 Task: Check the percentage active listings of common area in the last 5 years.
Action: Mouse moved to (931, 221)
Screenshot: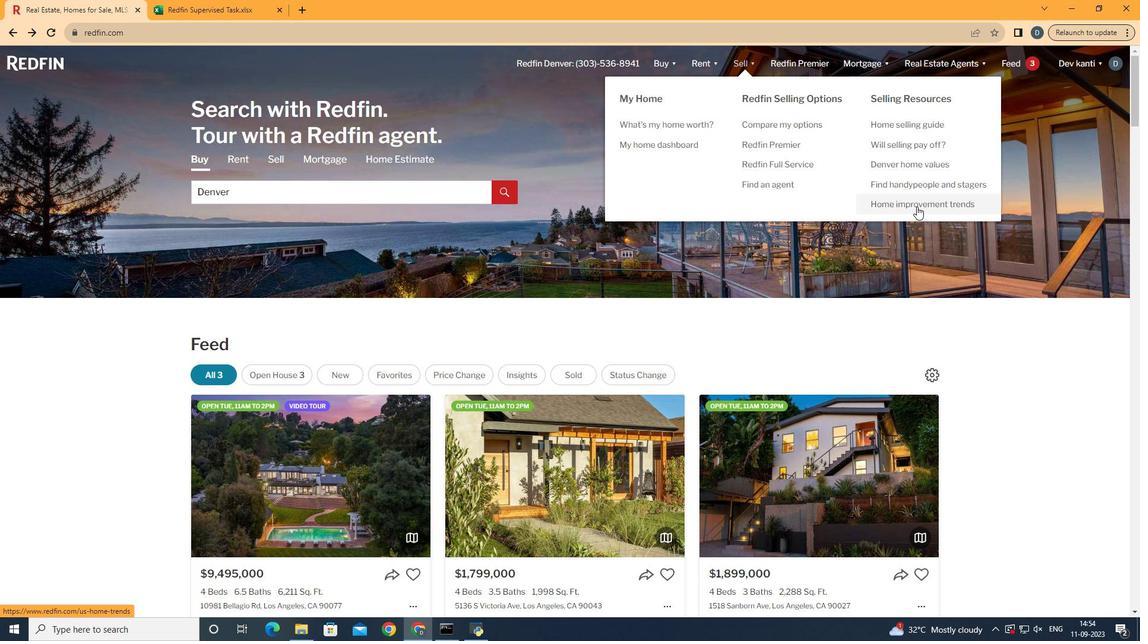 
Action: Mouse pressed left at (931, 221)
Screenshot: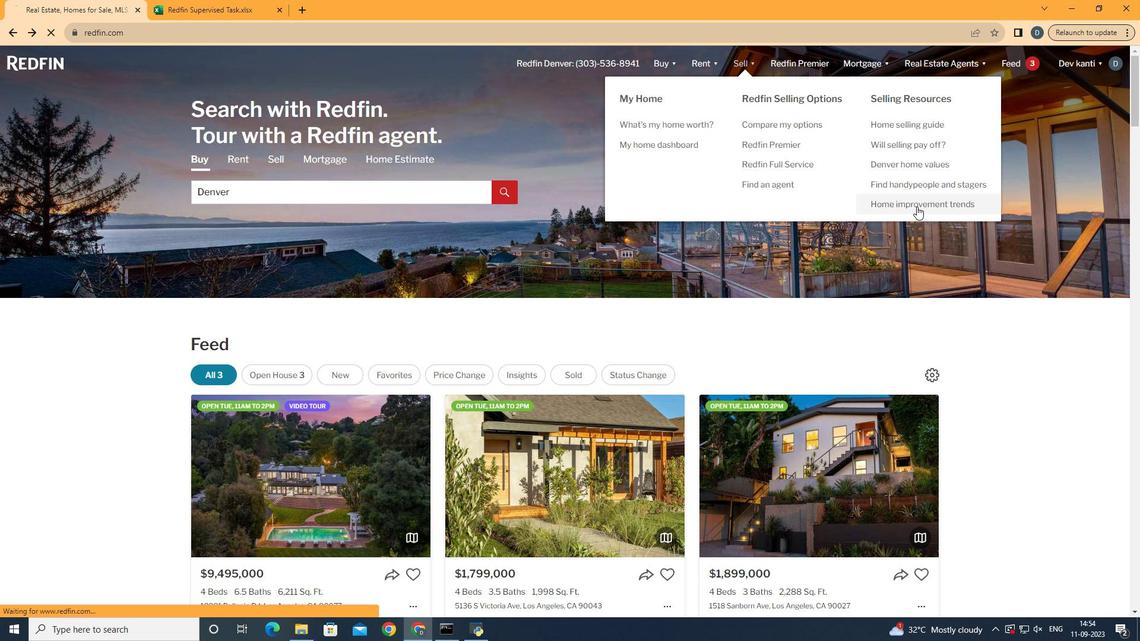 
Action: Mouse moved to (320, 247)
Screenshot: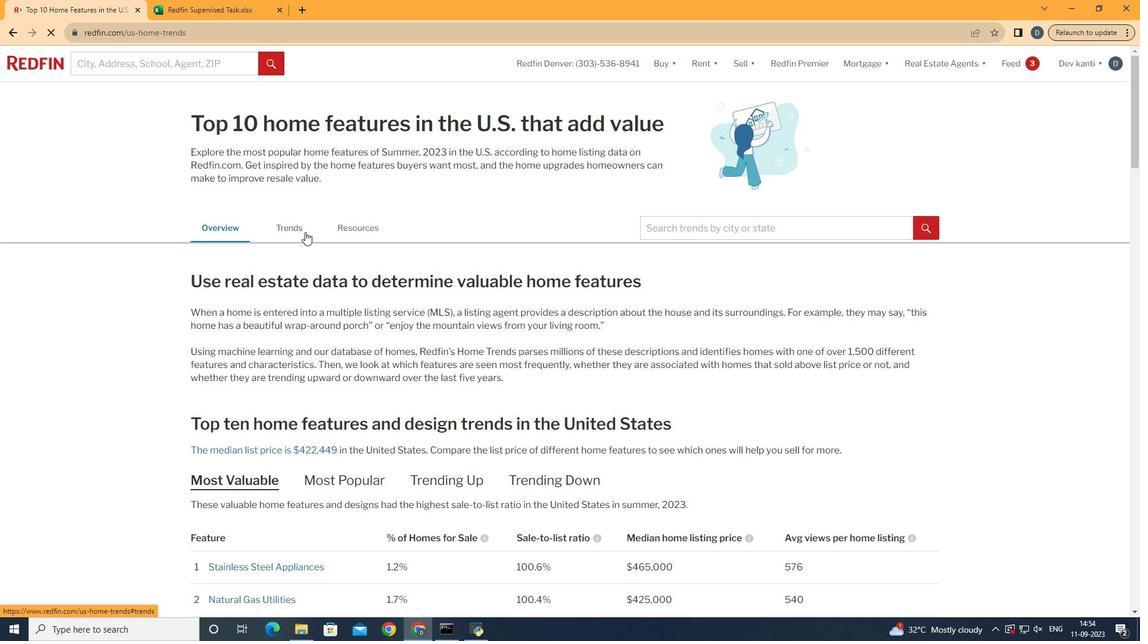 
Action: Mouse pressed left at (320, 247)
Screenshot: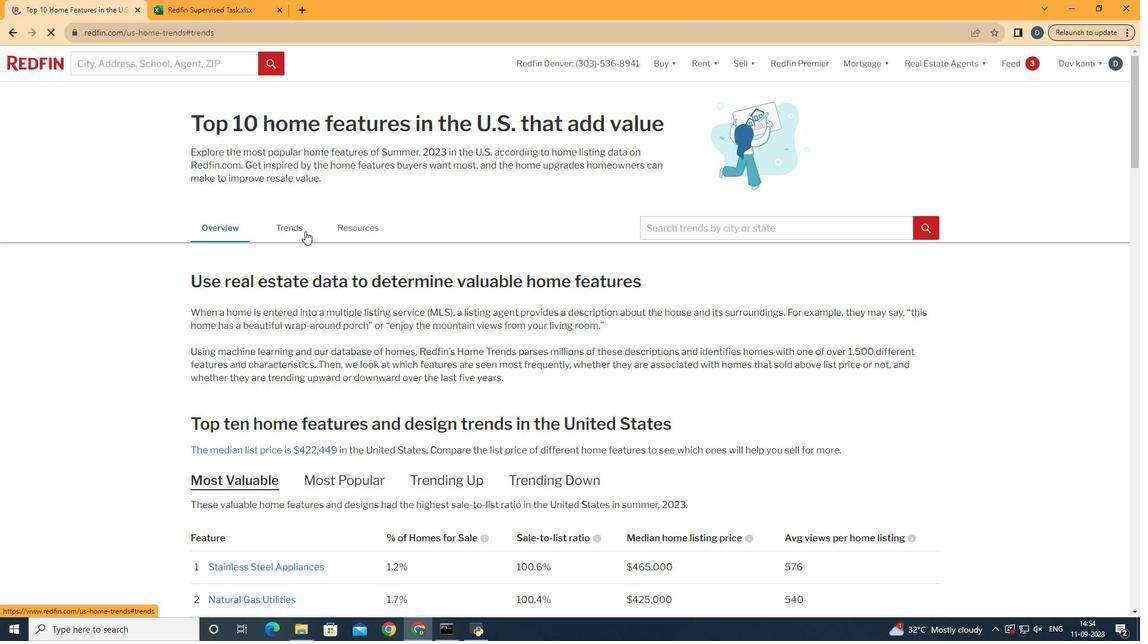 
Action: Mouse moved to (587, 294)
Screenshot: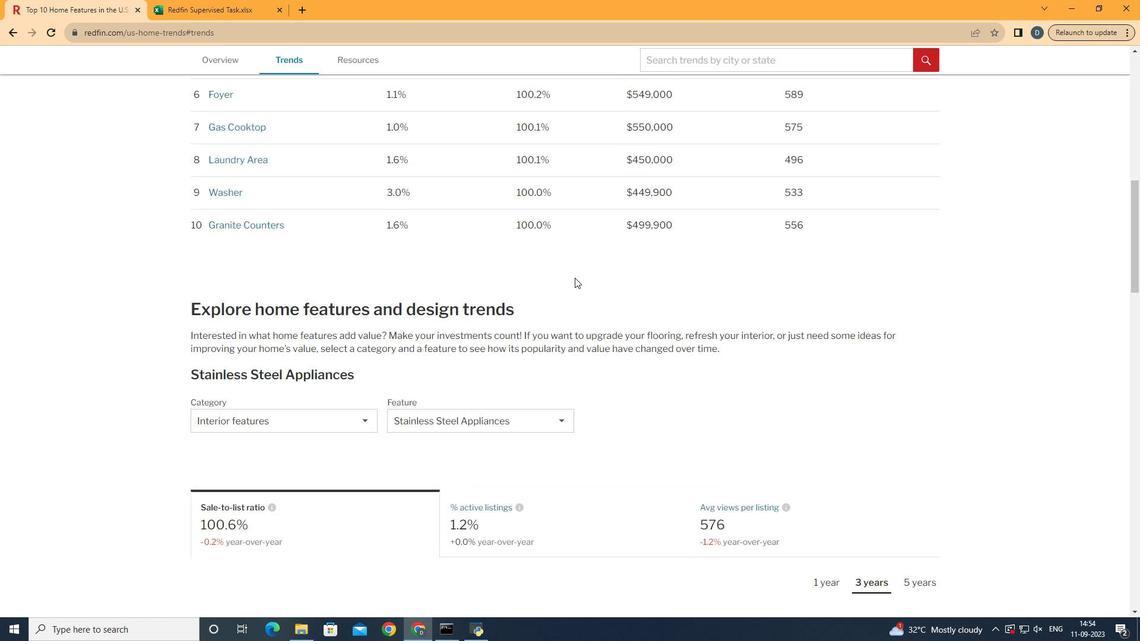 
Action: Mouse scrolled (587, 293) with delta (0, 0)
Screenshot: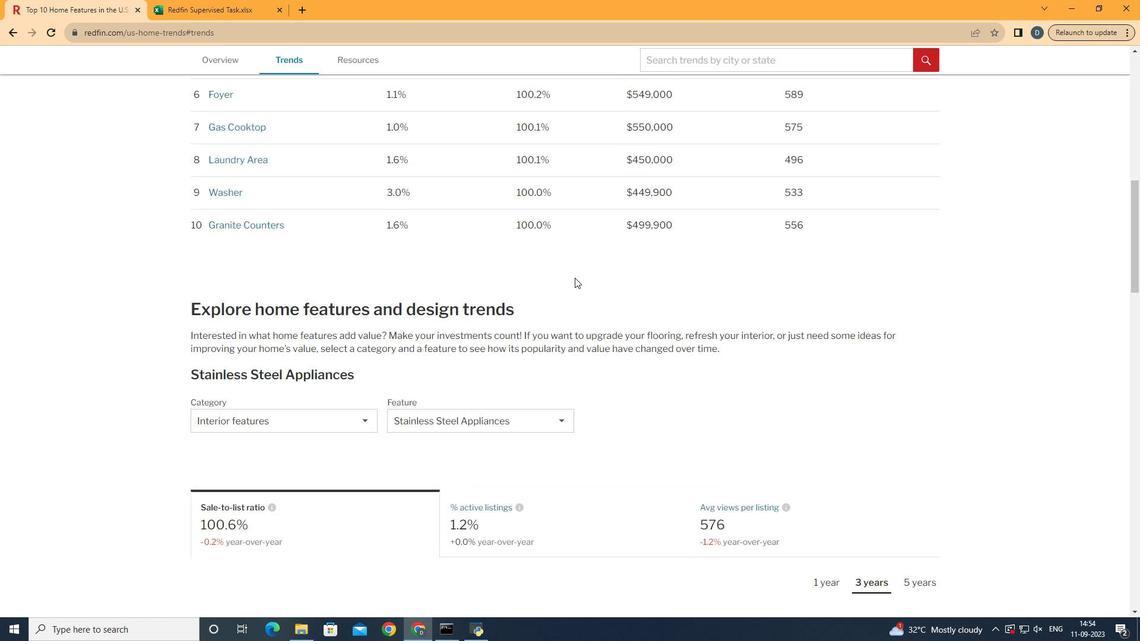 
Action: Mouse moved to (587, 293)
Screenshot: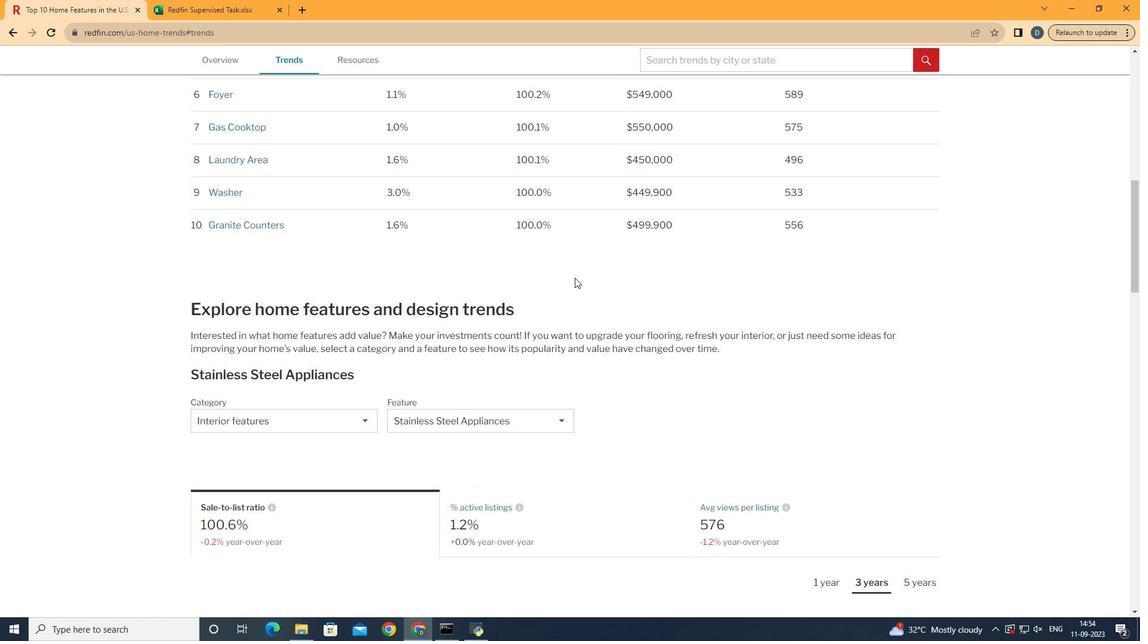 
Action: Mouse scrolled (587, 293) with delta (0, 0)
Screenshot: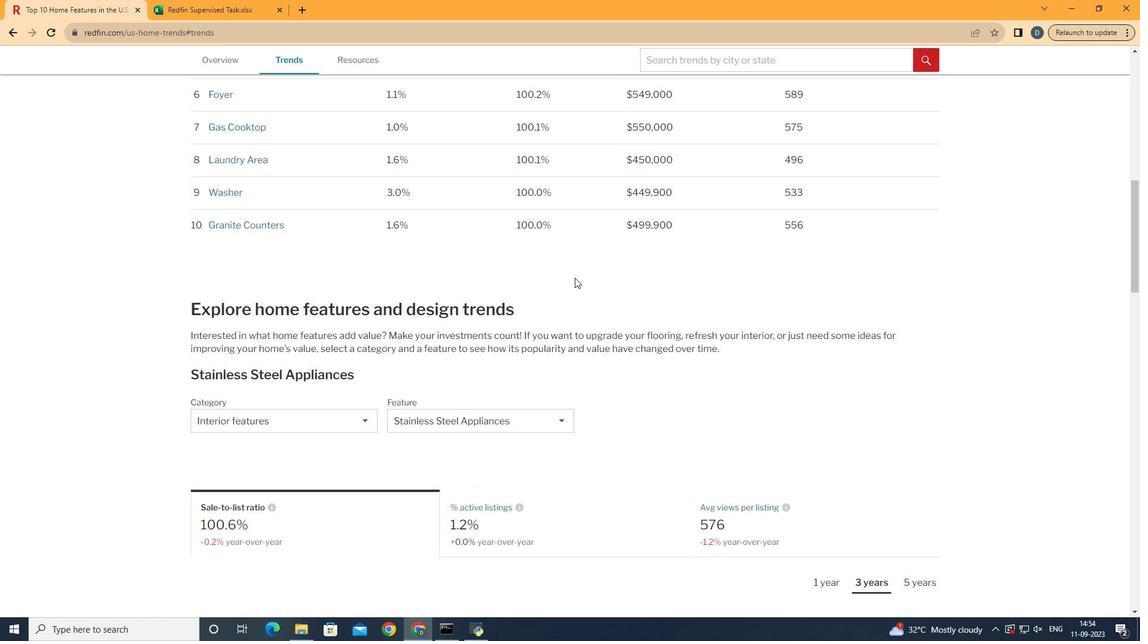 
Action: Mouse moved to (589, 293)
Screenshot: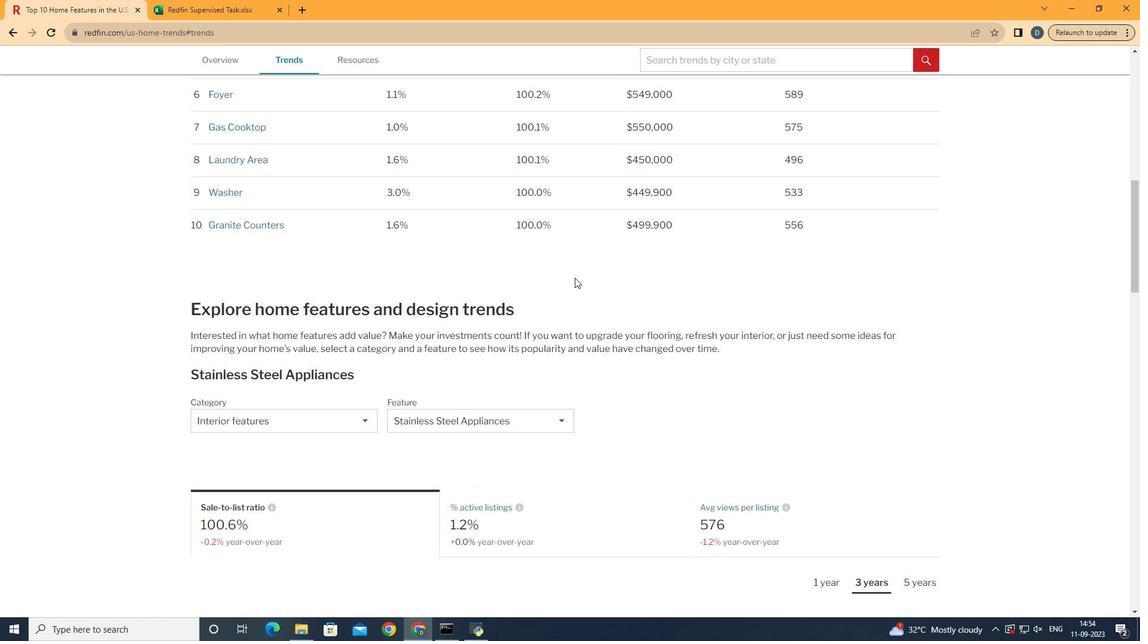 
Action: Mouse scrolled (589, 292) with delta (0, 0)
Screenshot: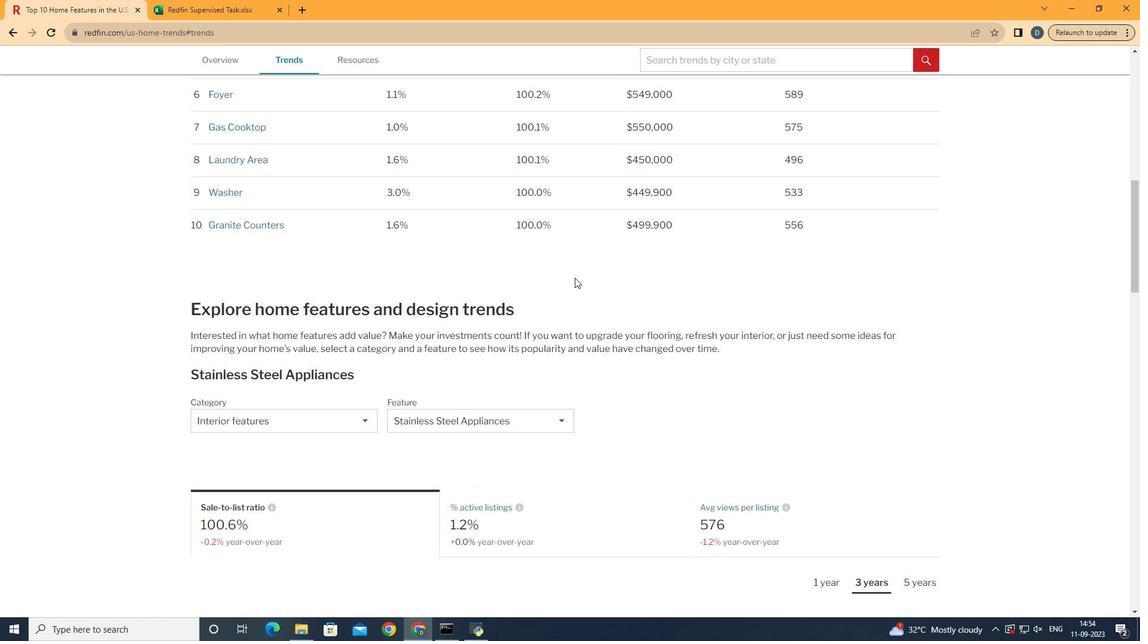
Action: Mouse scrolled (589, 292) with delta (0, 0)
Screenshot: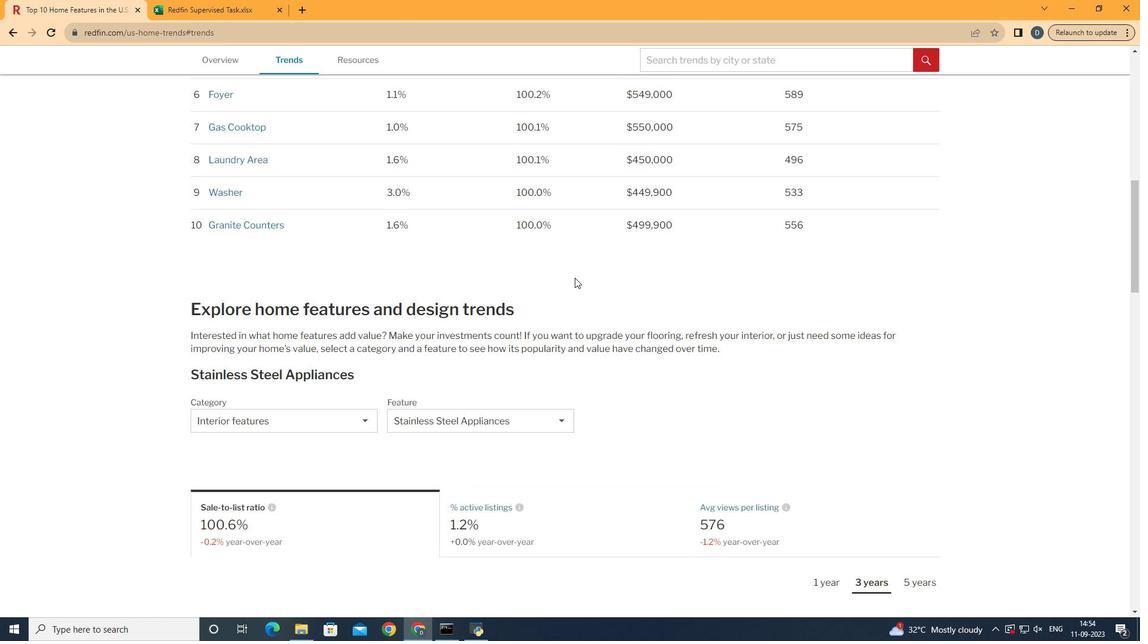 
Action: Mouse moved to (589, 293)
Screenshot: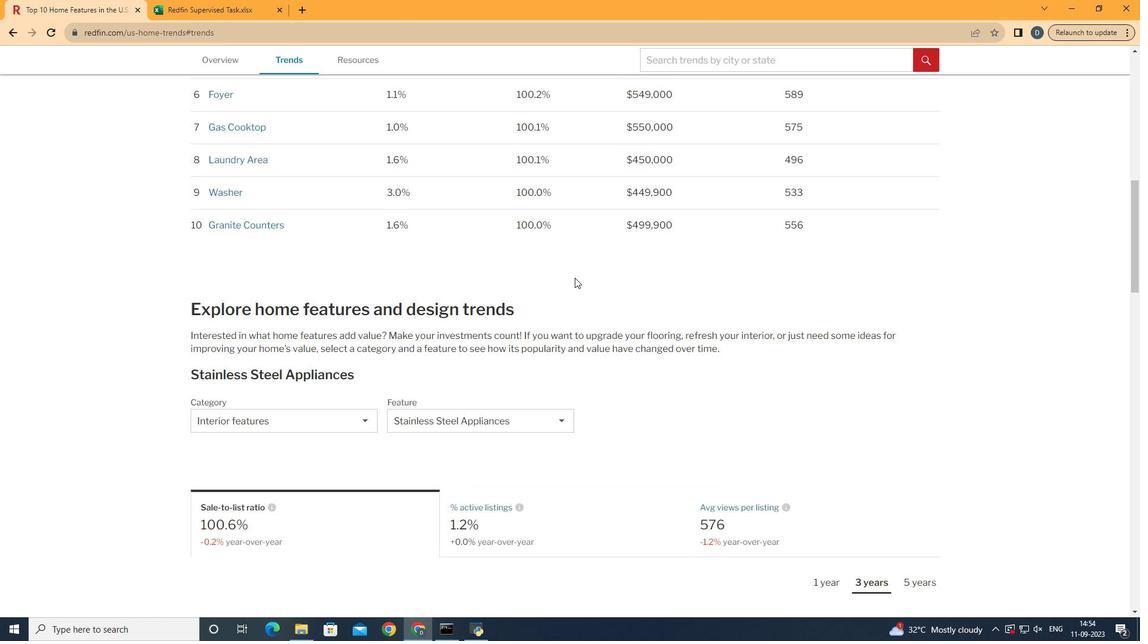 
Action: Mouse scrolled (589, 292) with delta (0, 0)
Screenshot: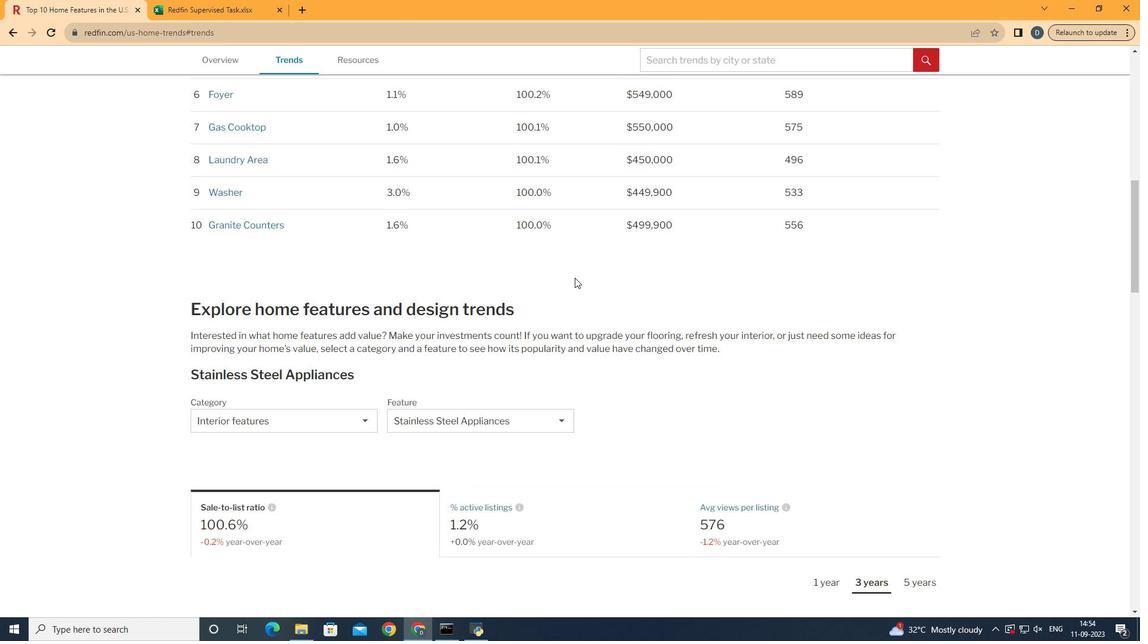 
Action: Mouse moved to (589, 292)
Screenshot: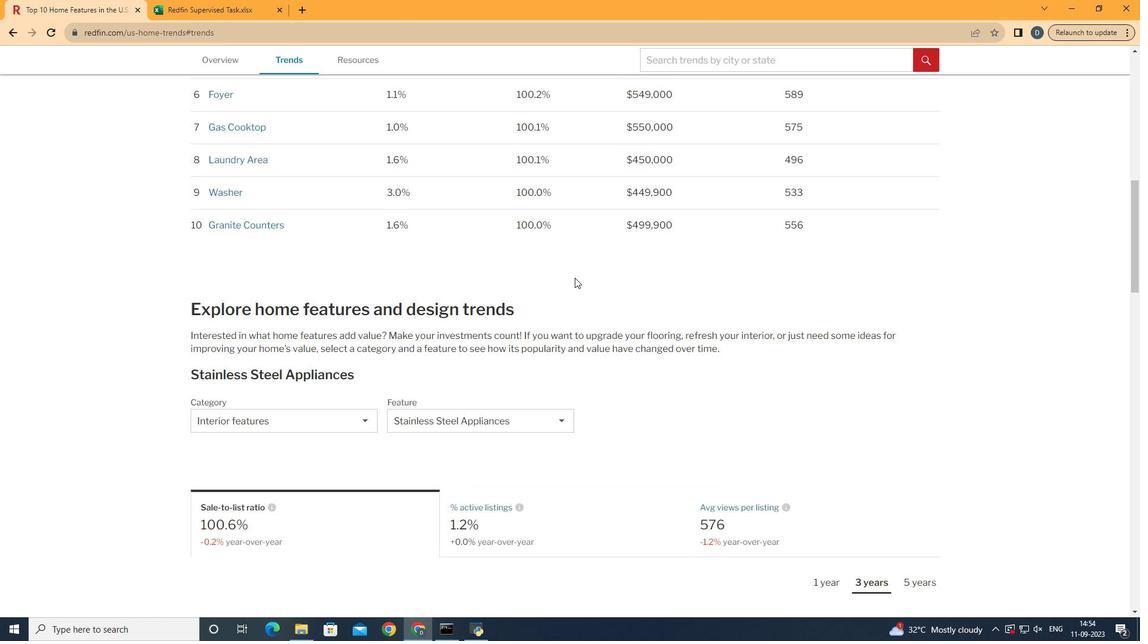 
Action: Mouse scrolled (589, 292) with delta (0, 0)
Screenshot: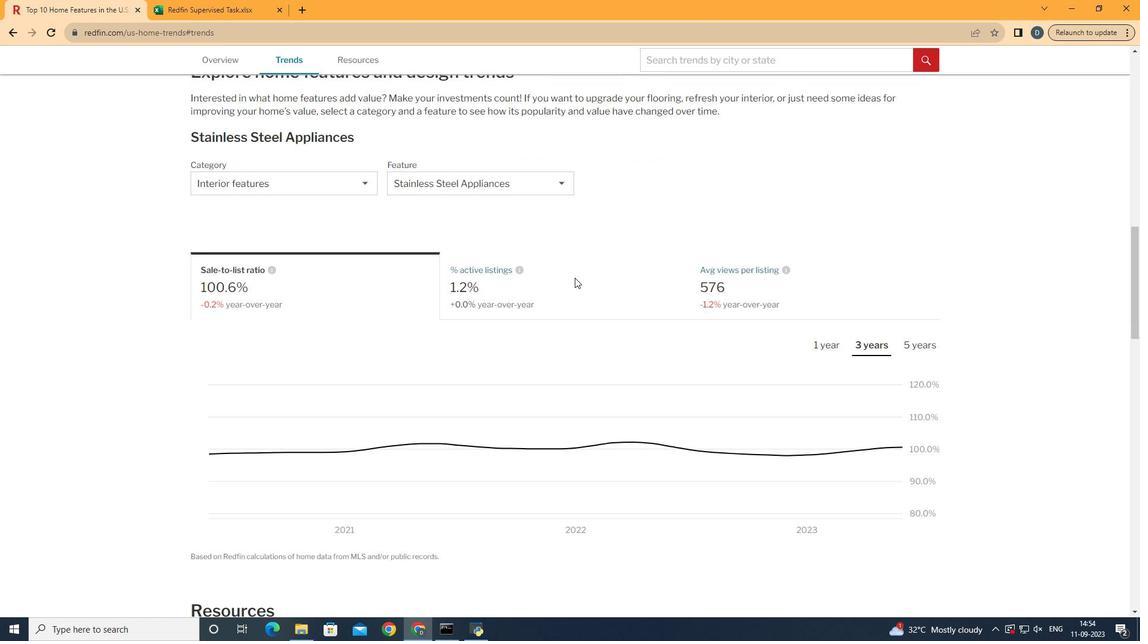 
Action: Mouse scrolled (589, 292) with delta (0, 0)
Screenshot: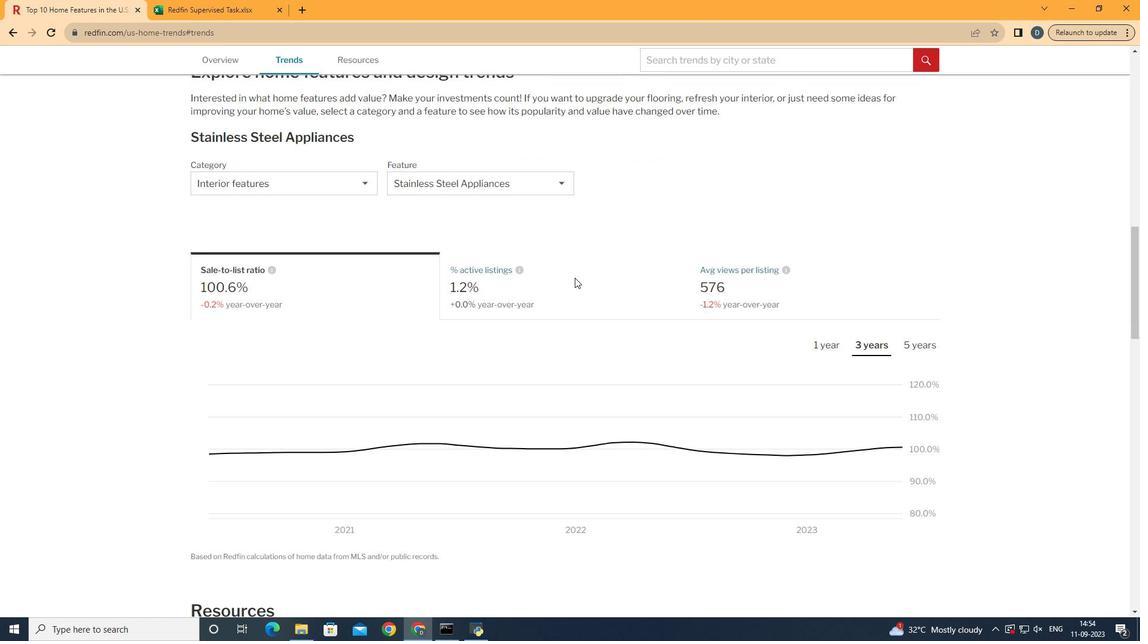 
Action: Mouse scrolled (589, 292) with delta (0, 0)
Screenshot: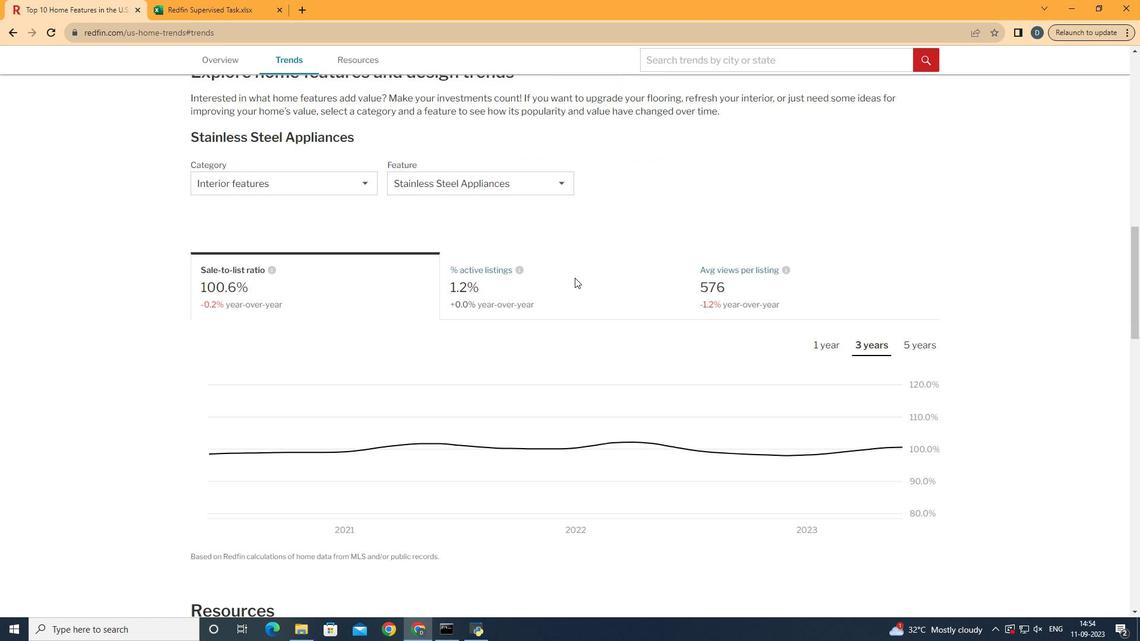 
Action: Mouse scrolled (589, 292) with delta (0, 0)
Screenshot: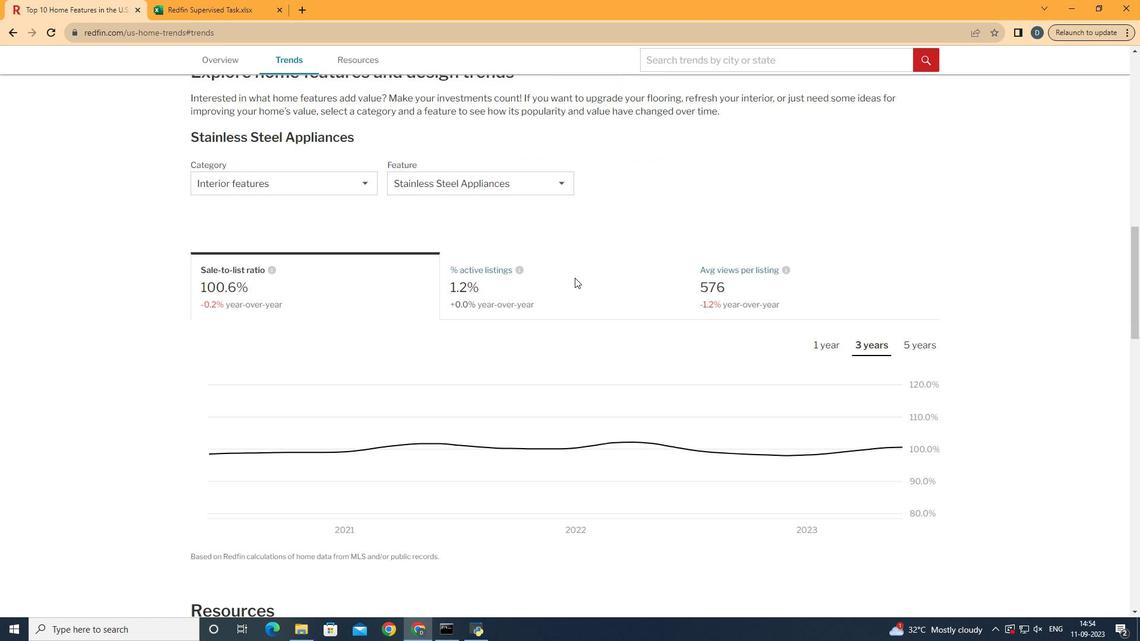 
Action: Mouse moved to (345, 200)
Screenshot: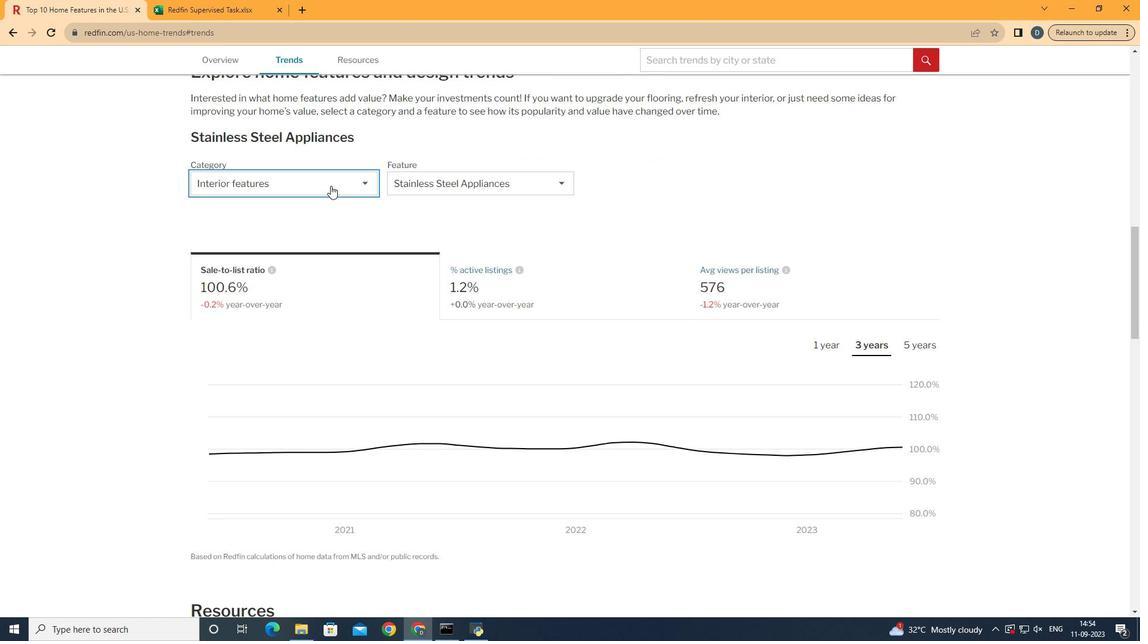 
Action: Mouse pressed left at (345, 200)
Screenshot: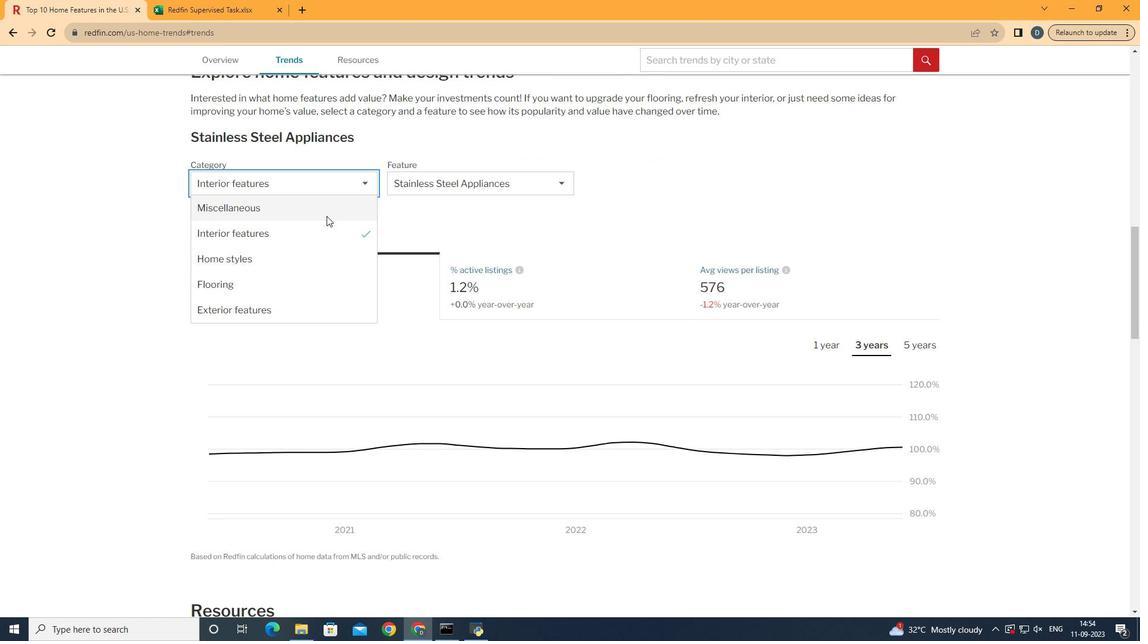 
Action: Mouse moved to (356, 252)
Screenshot: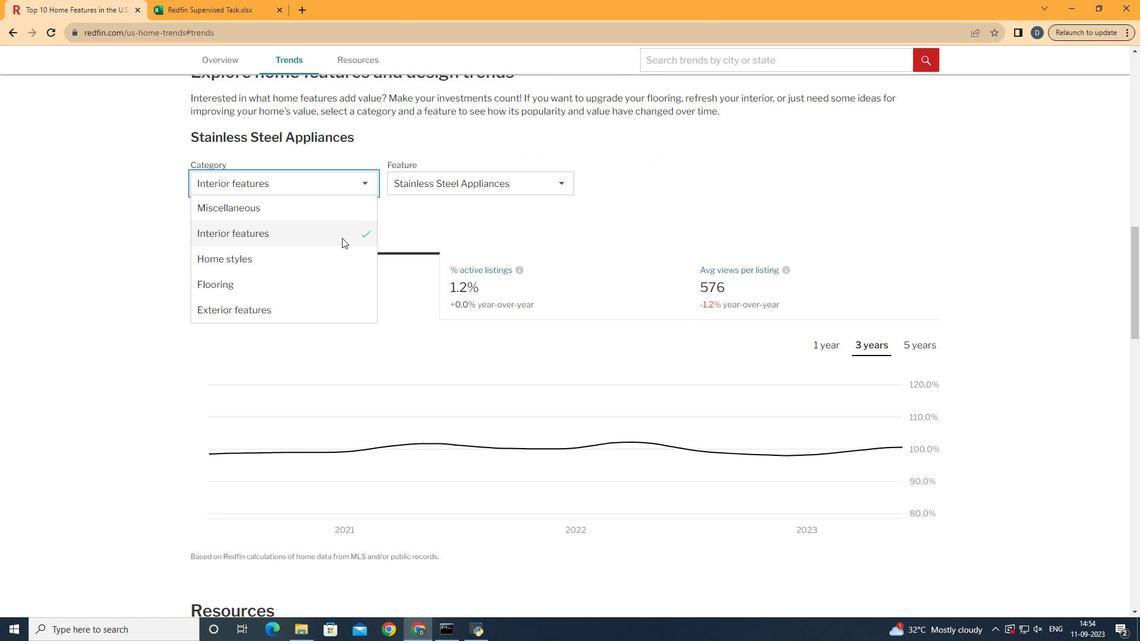 
Action: Mouse pressed left at (356, 252)
Screenshot: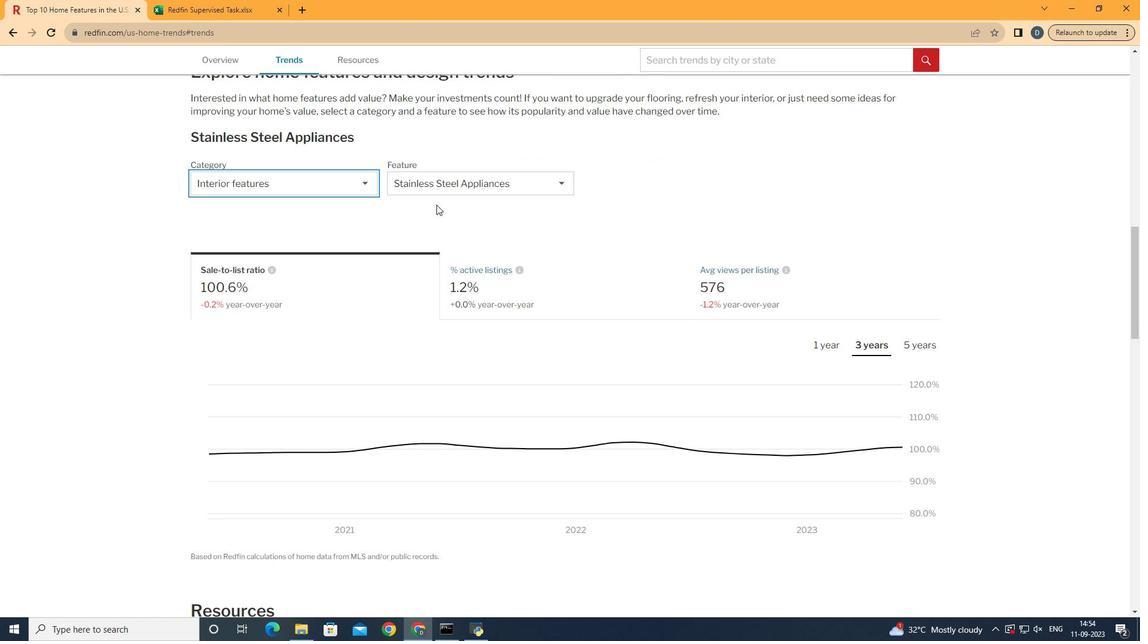 
Action: Mouse moved to (499, 196)
Screenshot: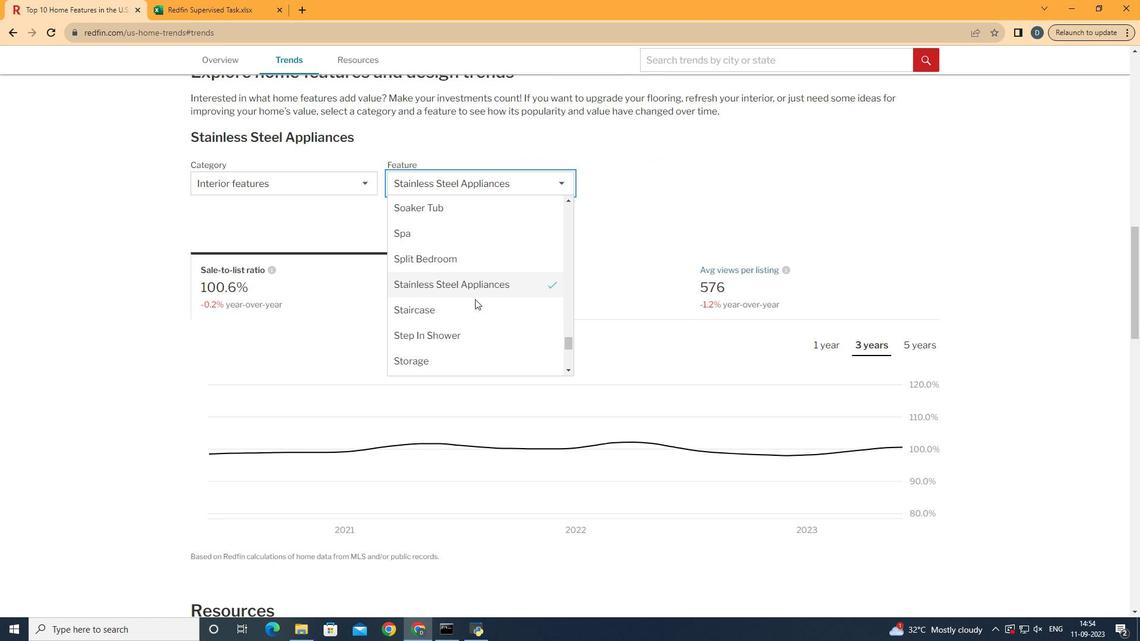 
Action: Mouse pressed left at (499, 196)
Screenshot: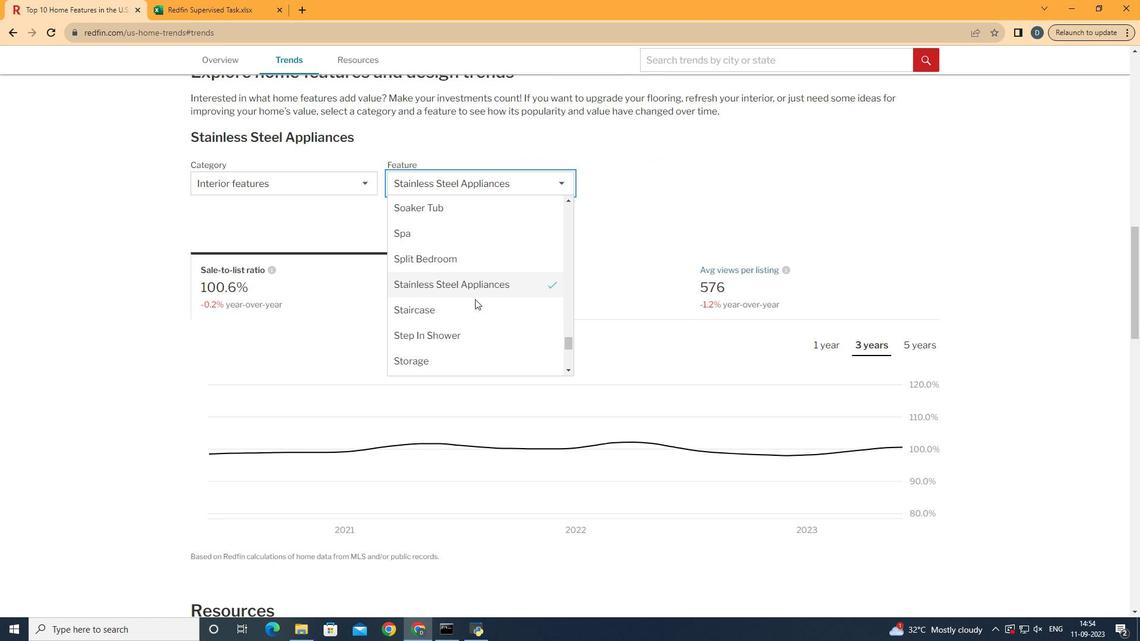 
Action: Mouse moved to (494, 313)
Screenshot: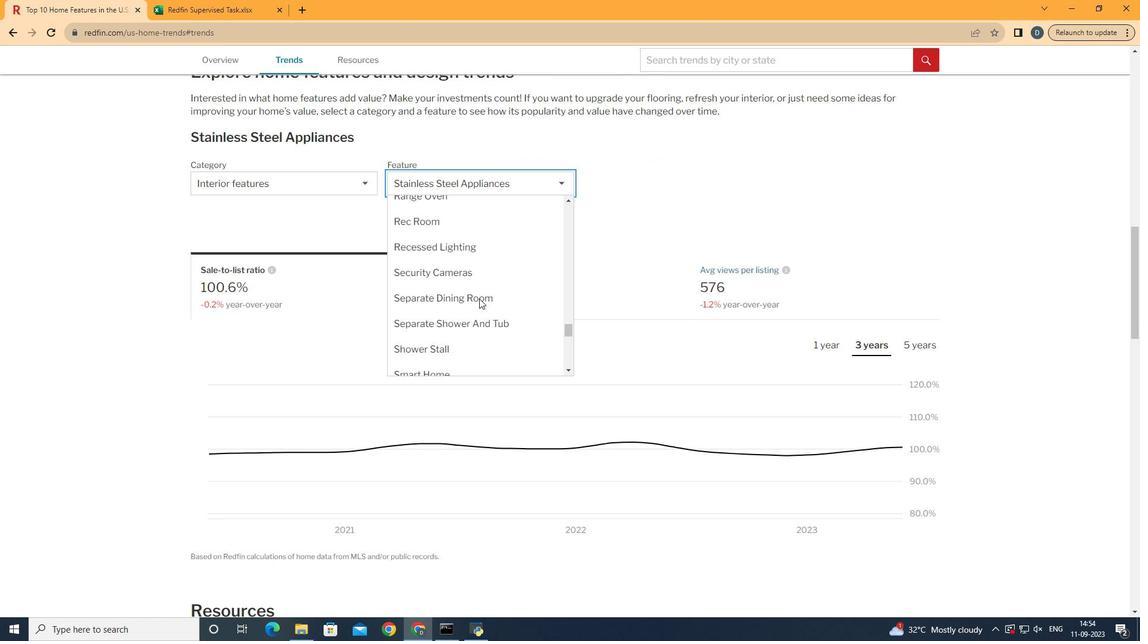
Action: Mouse scrolled (494, 314) with delta (0, 0)
Screenshot: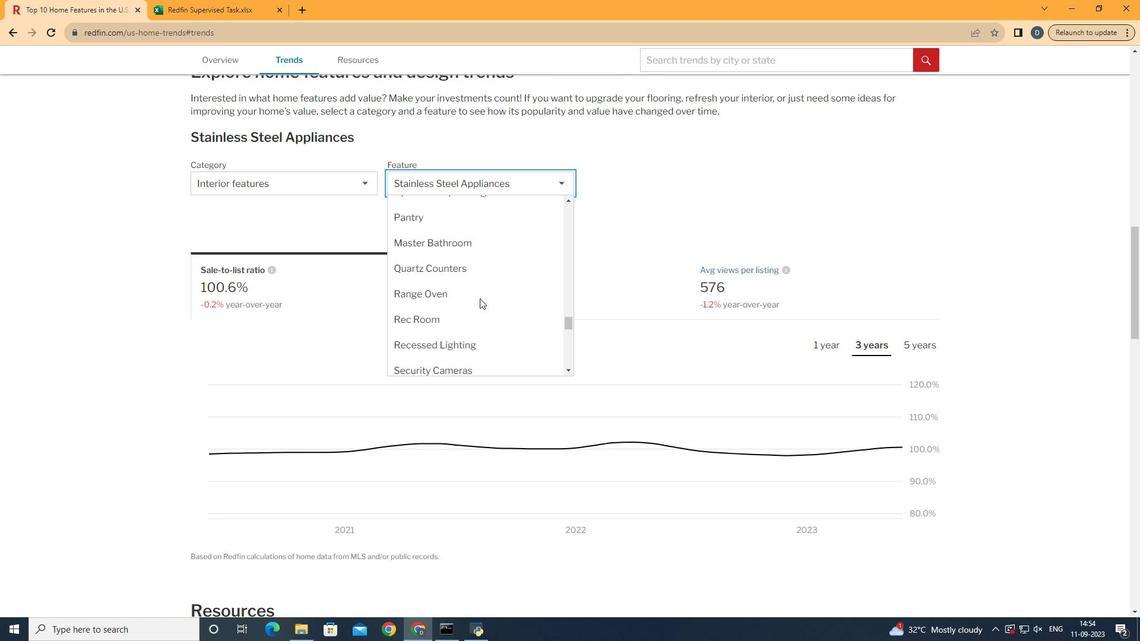 
Action: Mouse scrolled (494, 314) with delta (0, 0)
Screenshot: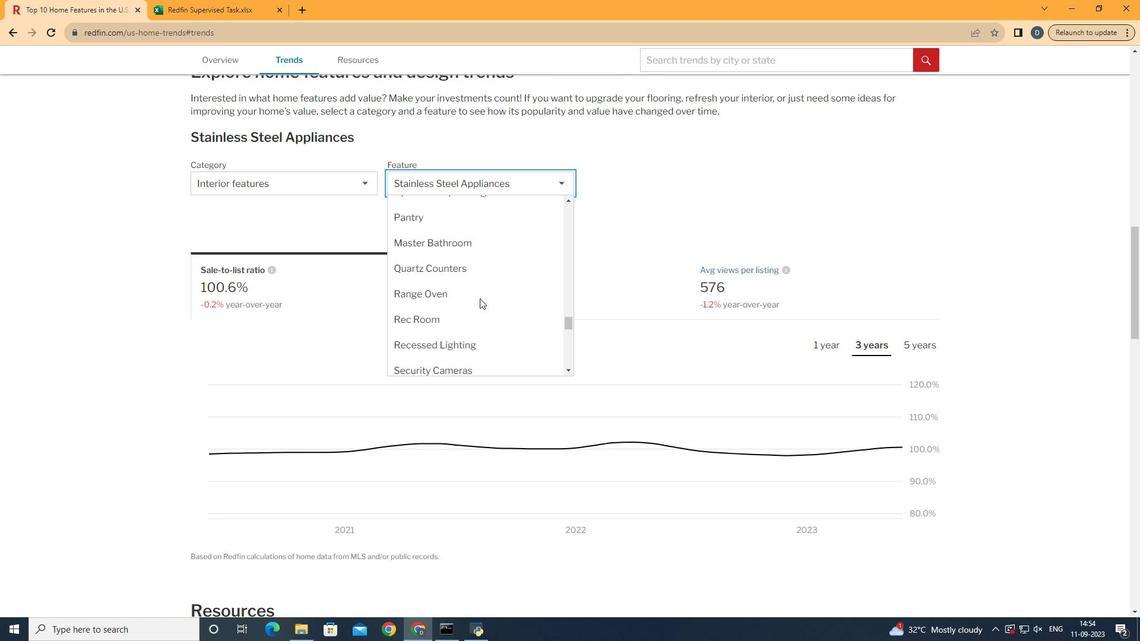 
Action: Mouse scrolled (494, 314) with delta (0, 0)
Screenshot: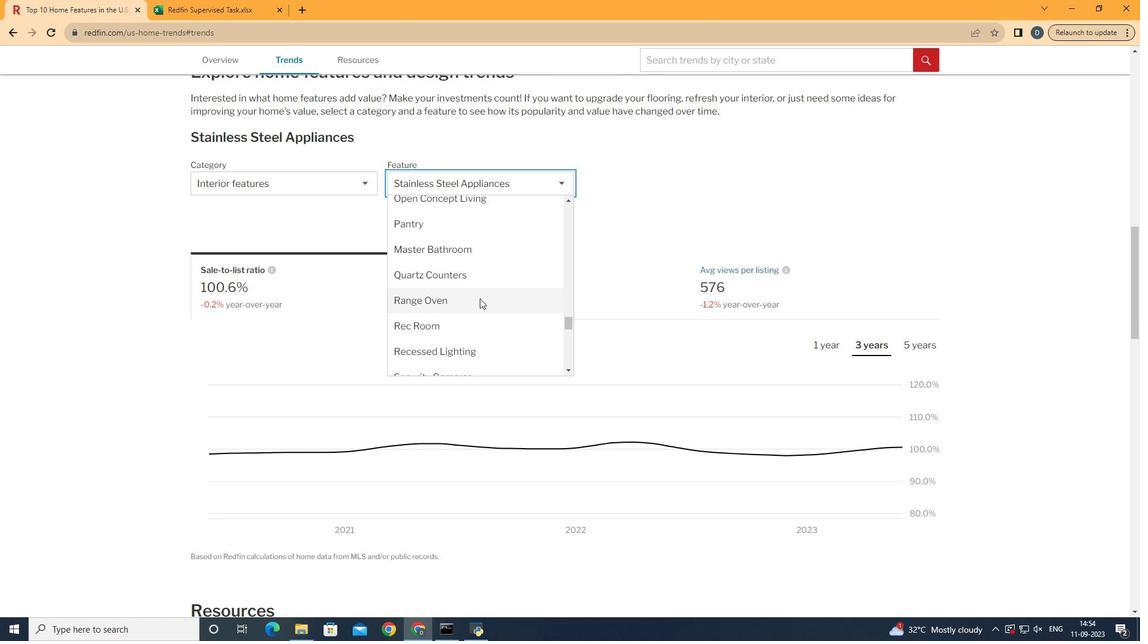 
Action: Mouse scrolled (494, 314) with delta (0, 0)
Screenshot: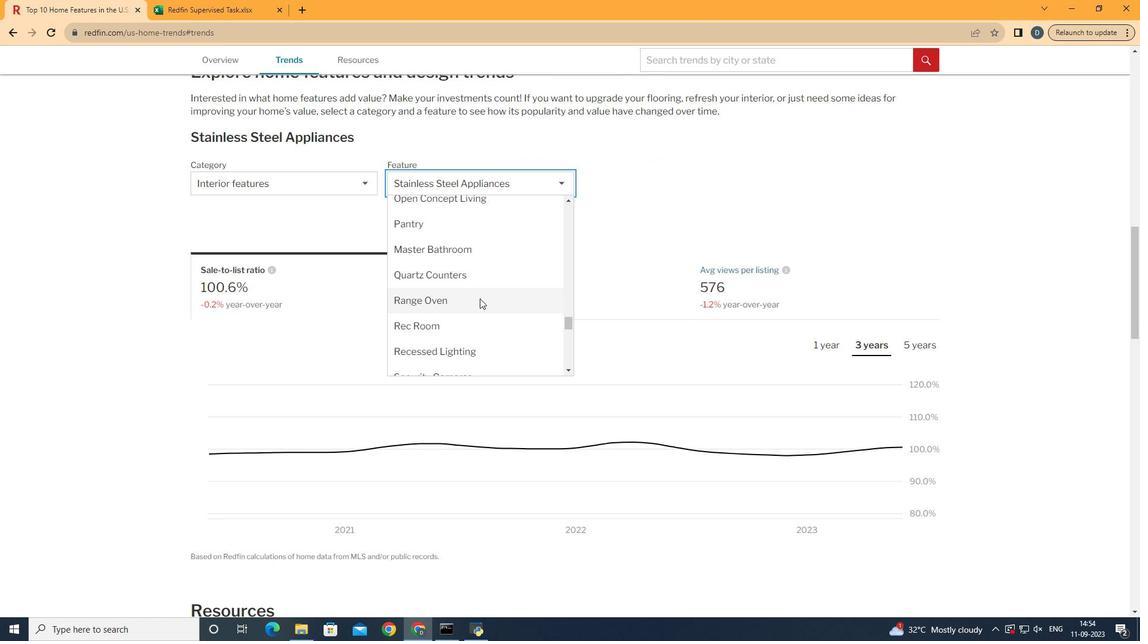 
Action: Mouse scrolled (494, 314) with delta (0, 0)
Screenshot: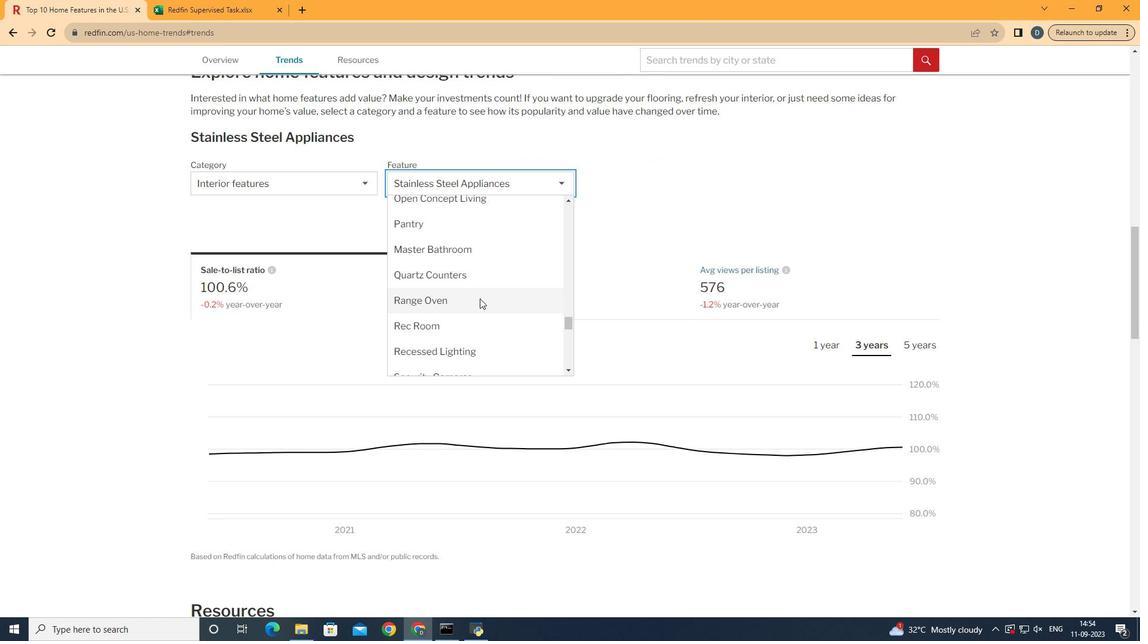 
Action: Mouse moved to (494, 313)
Screenshot: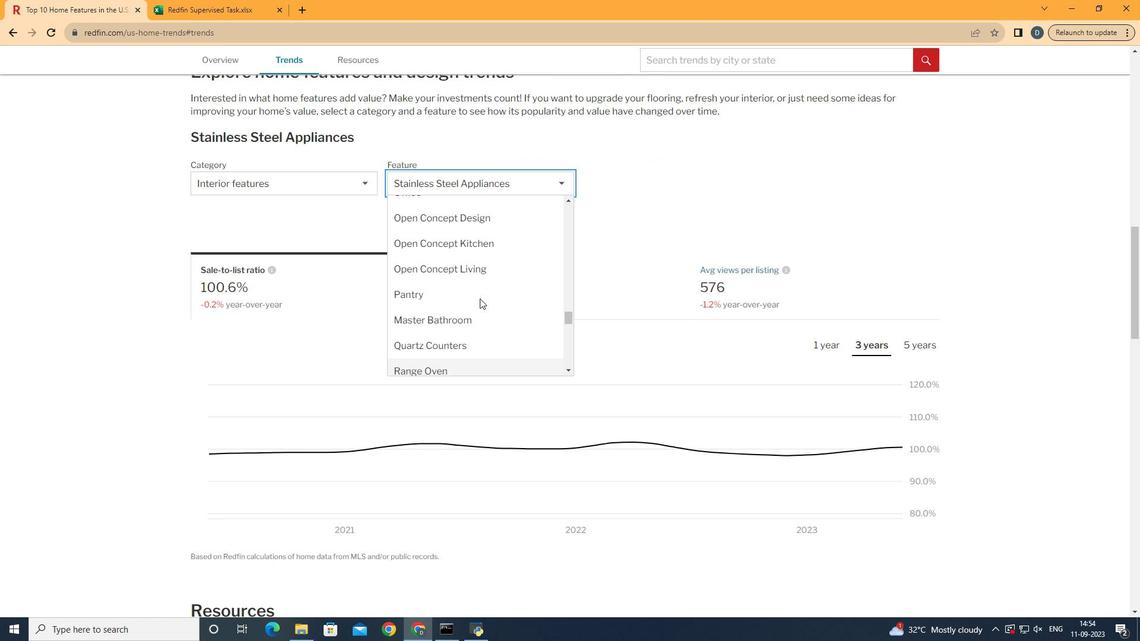 
Action: Mouse scrolled (494, 314) with delta (0, 0)
Screenshot: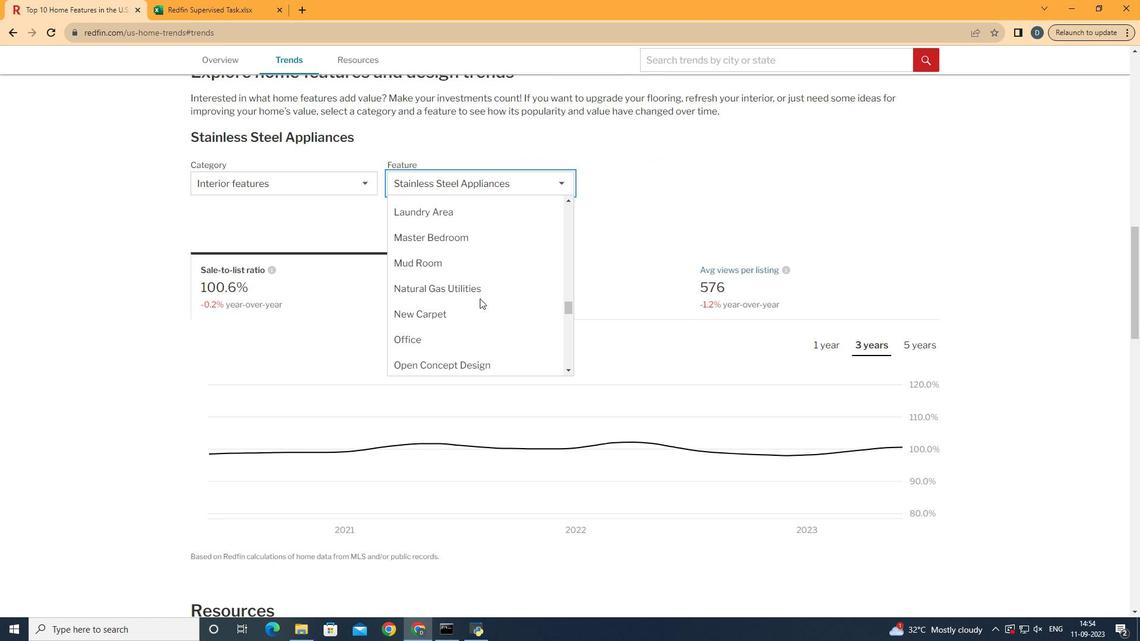 
Action: Mouse scrolled (494, 314) with delta (0, 0)
Screenshot: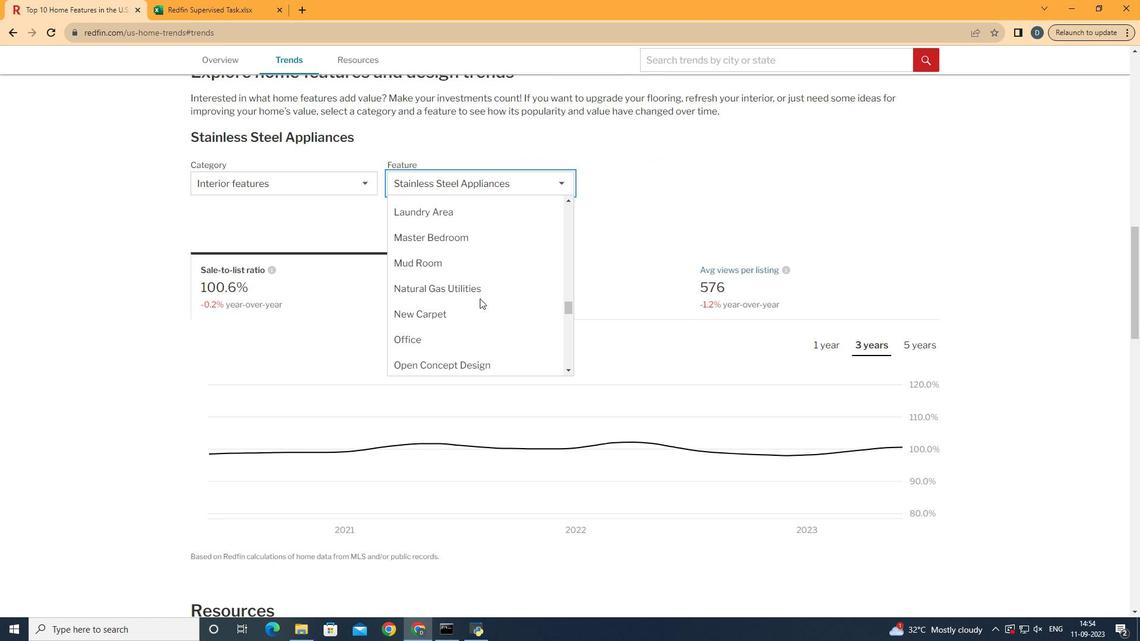 
Action: Mouse scrolled (494, 314) with delta (0, 0)
Screenshot: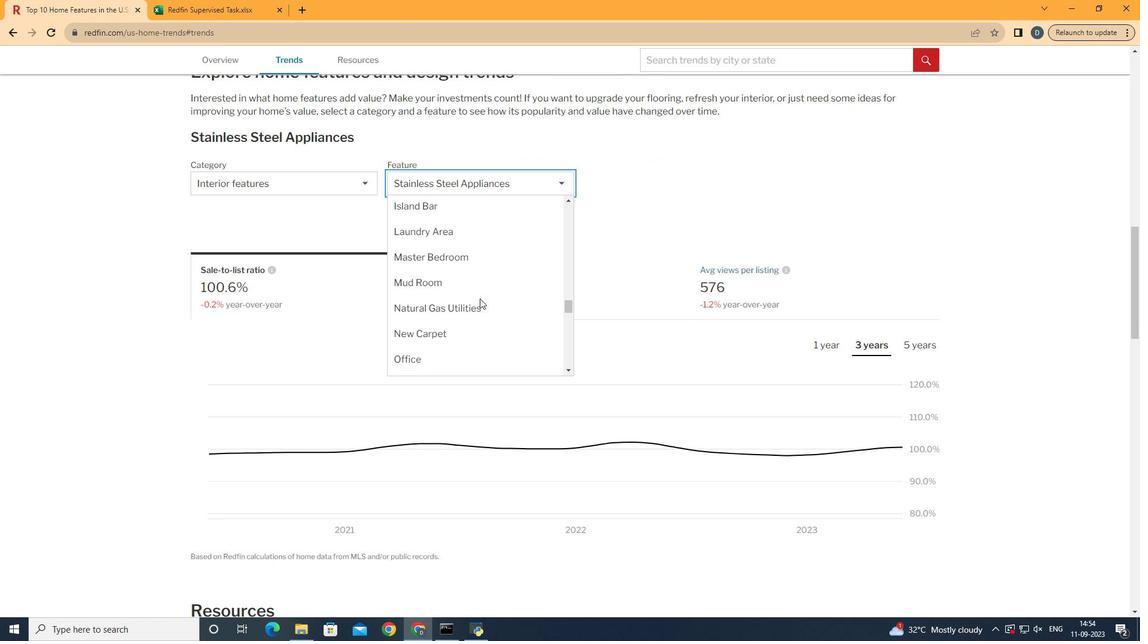 
Action: Mouse scrolled (494, 314) with delta (0, 0)
Screenshot: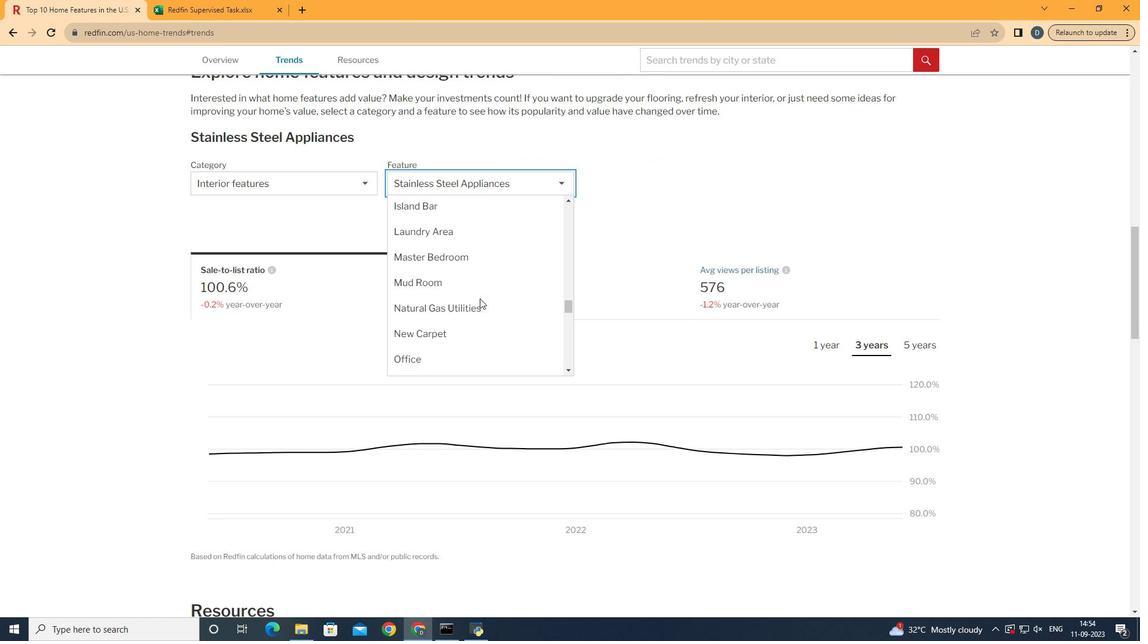 
Action: Mouse scrolled (494, 314) with delta (0, 0)
Screenshot: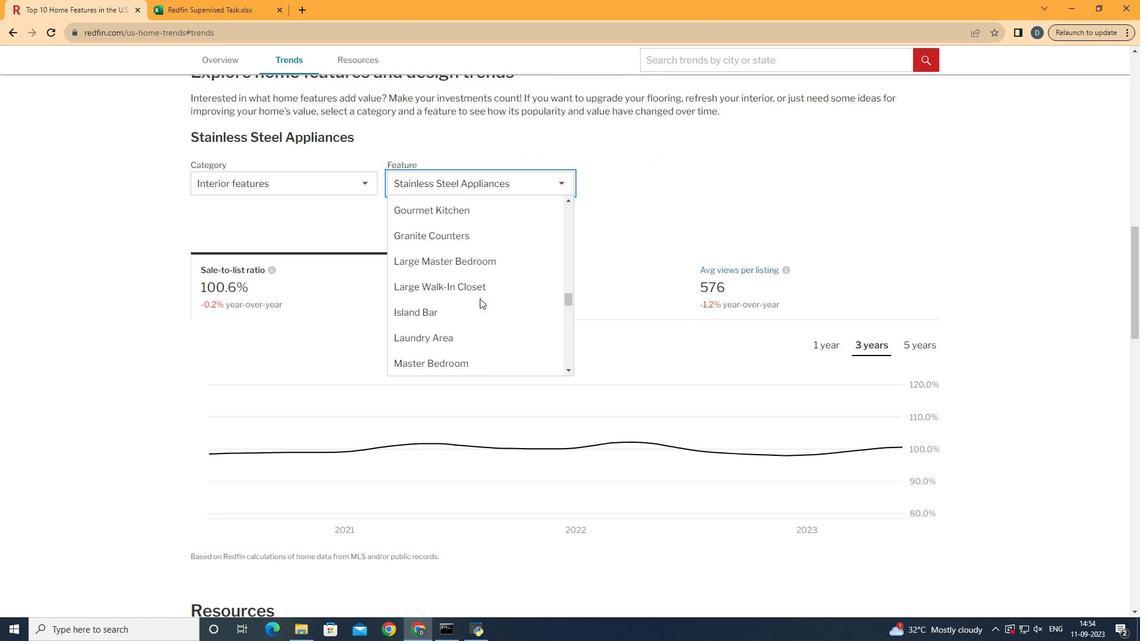 
Action: Mouse scrolled (494, 314) with delta (0, 0)
Screenshot: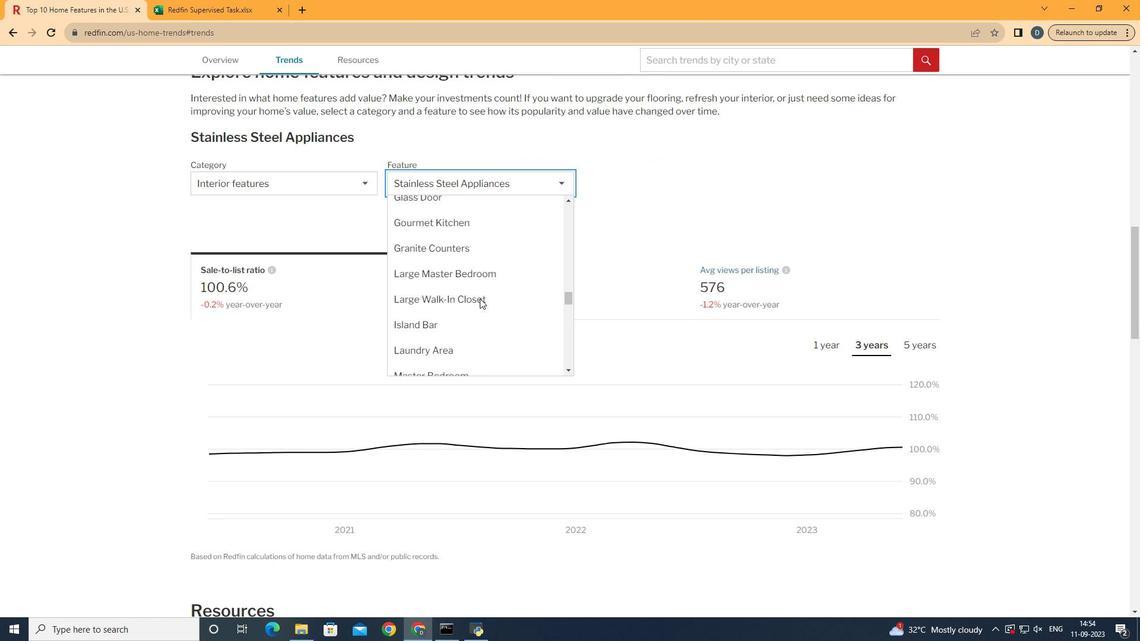 
Action: Mouse scrolled (494, 314) with delta (0, 0)
Screenshot: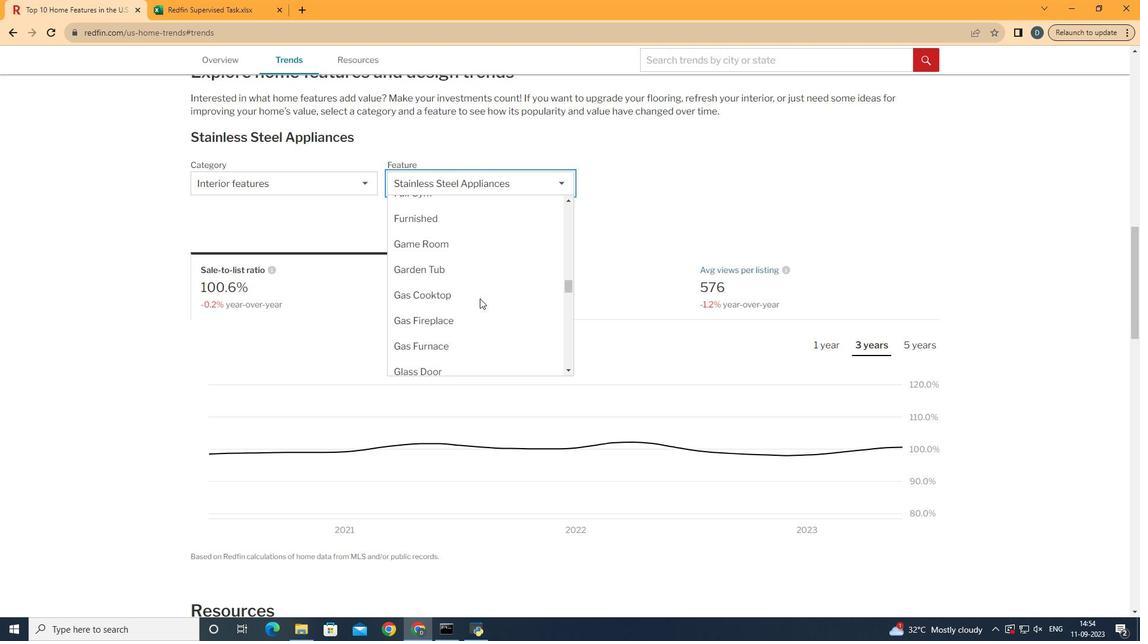 
Action: Mouse scrolled (494, 314) with delta (0, 0)
Screenshot: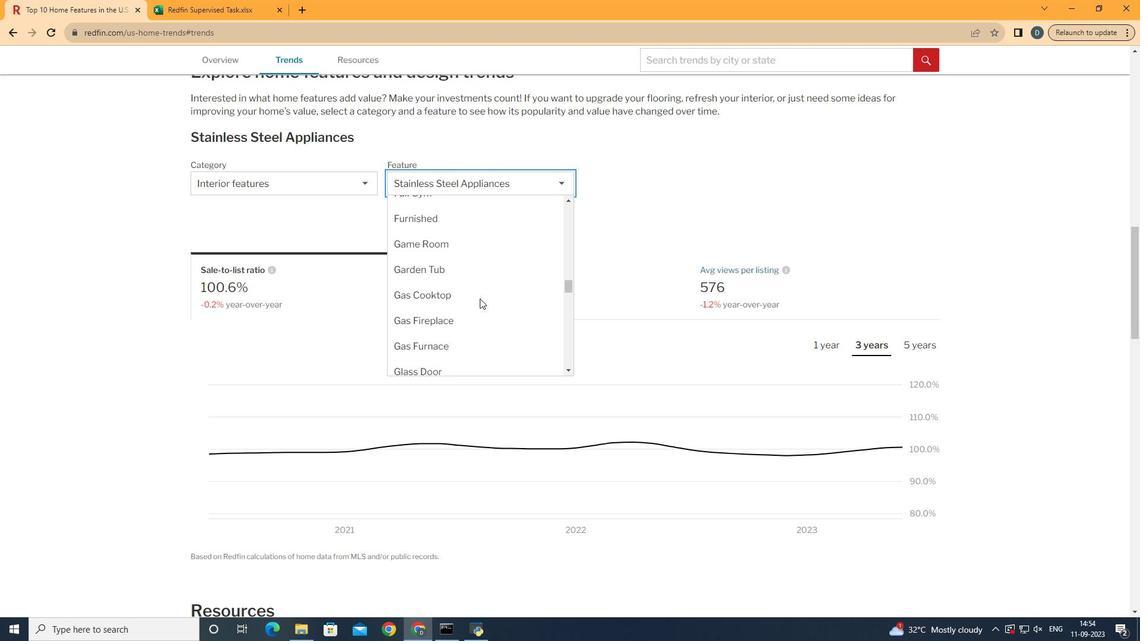 
Action: Mouse scrolled (494, 314) with delta (0, 0)
Screenshot: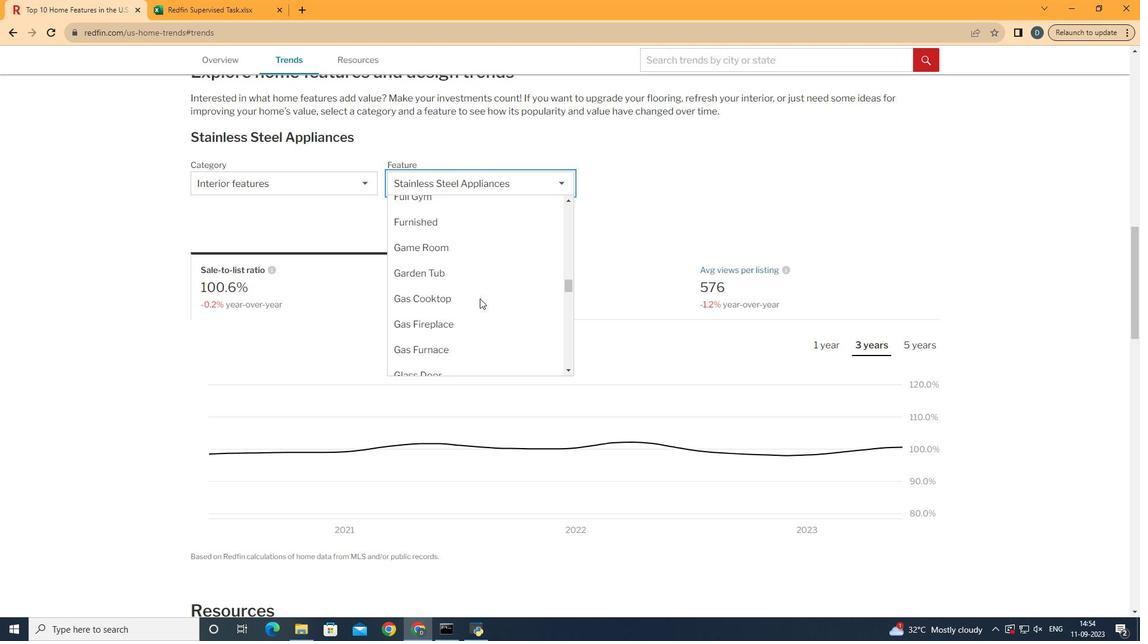 
Action: Mouse scrolled (494, 314) with delta (0, 0)
Screenshot: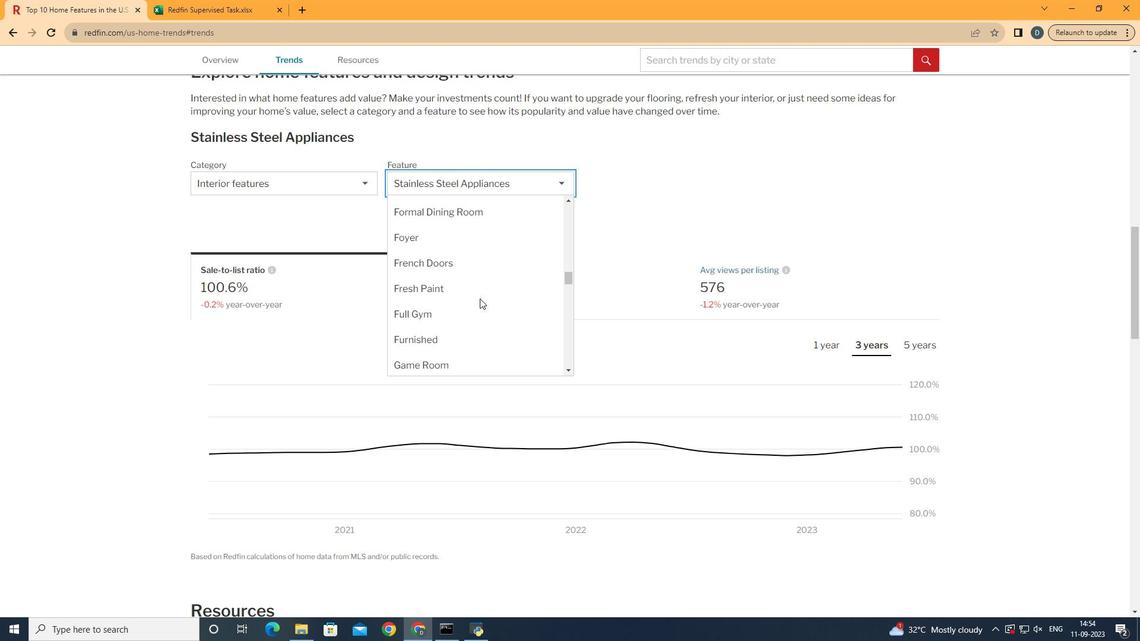 
Action: Mouse scrolled (494, 314) with delta (0, 0)
Screenshot: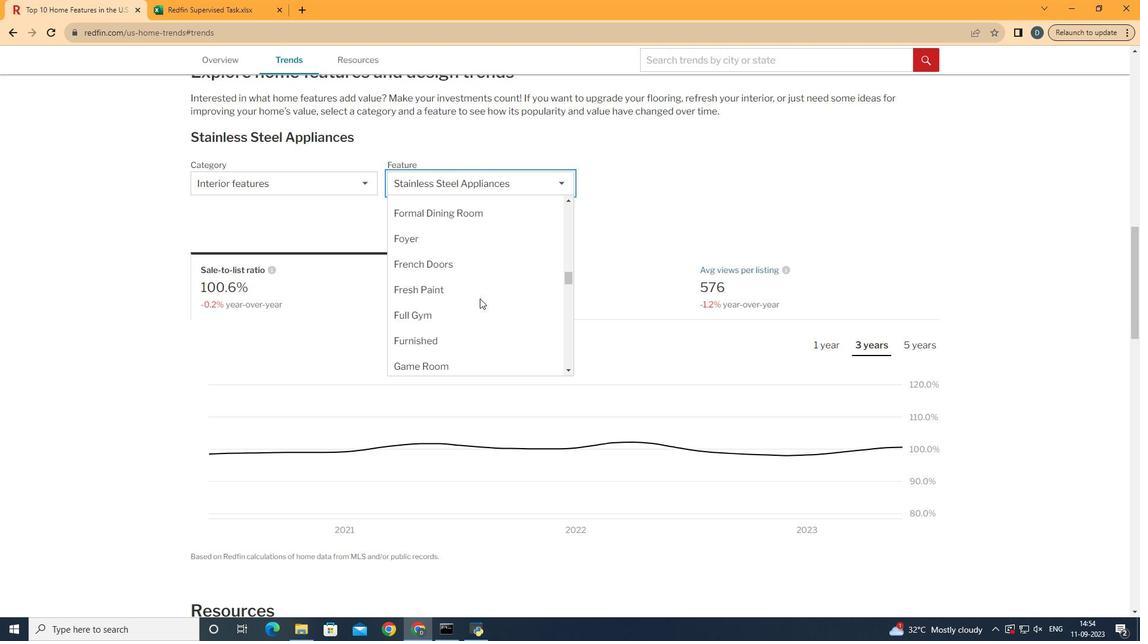 
Action: Mouse scrolled (494, 314) with delta (0, 0)
Screenshot: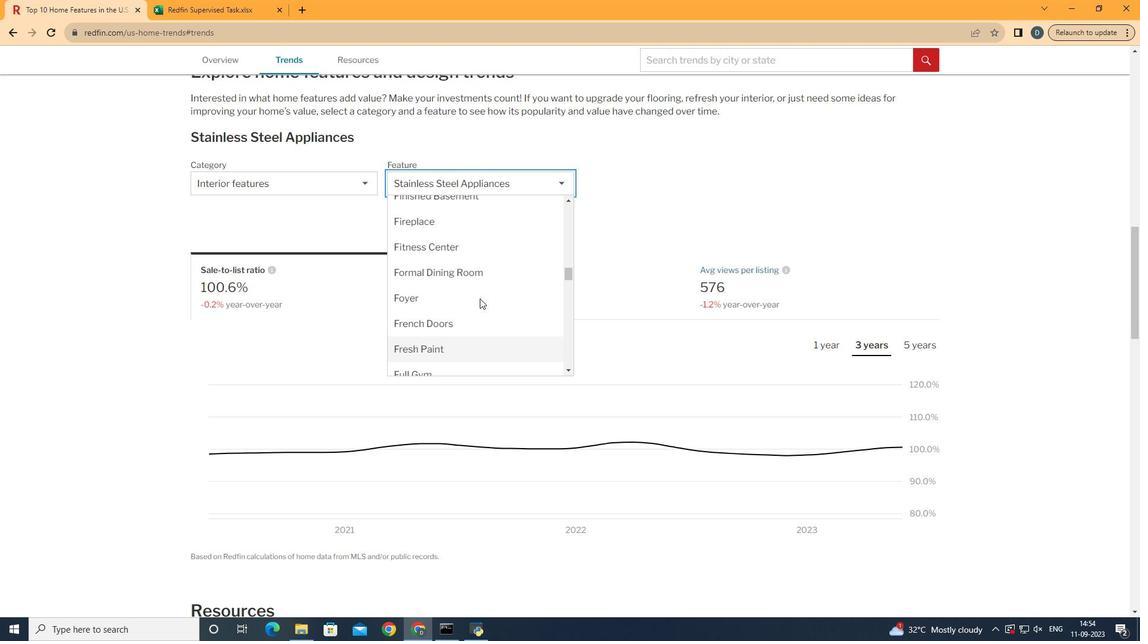 
Action: Mouse scrolled (494, 314) with delta (0, 0)
Screenshot: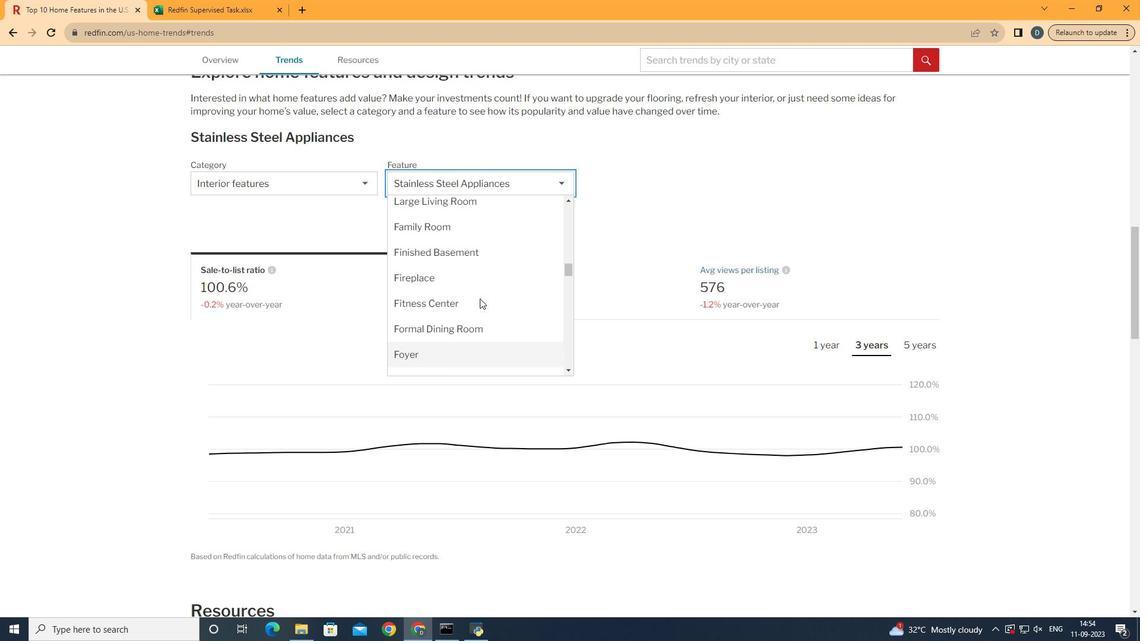
Action: Mouse scrolled (494, 314) with delta (0, 0)
Screenshot: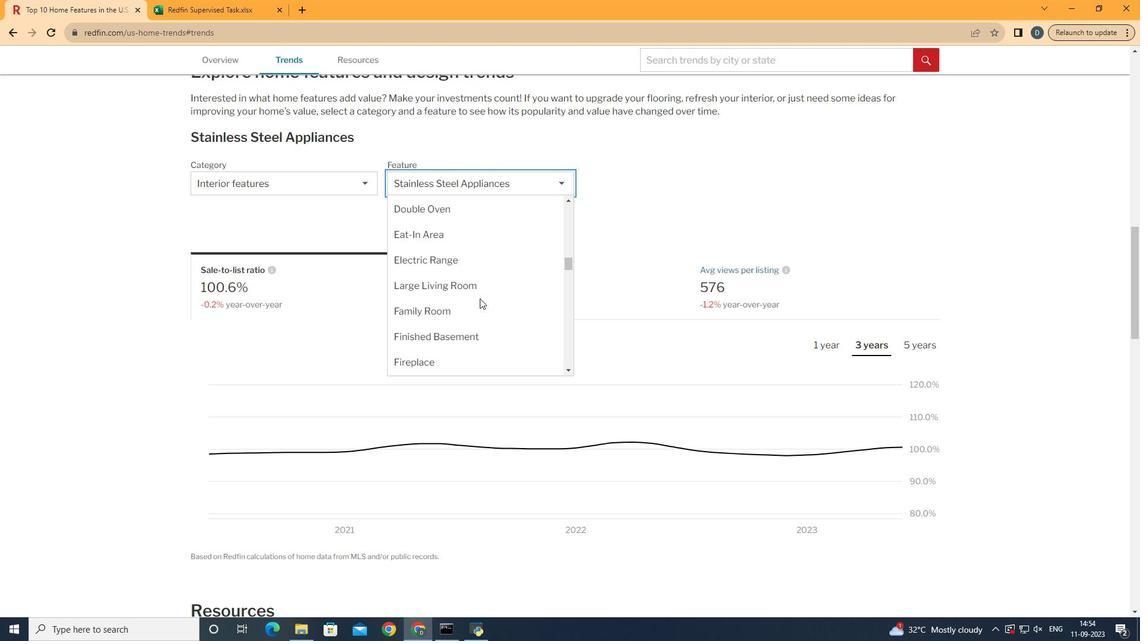 
Action: Mouse scrolled (494, 314) with delta (0, 0)
Screenshot: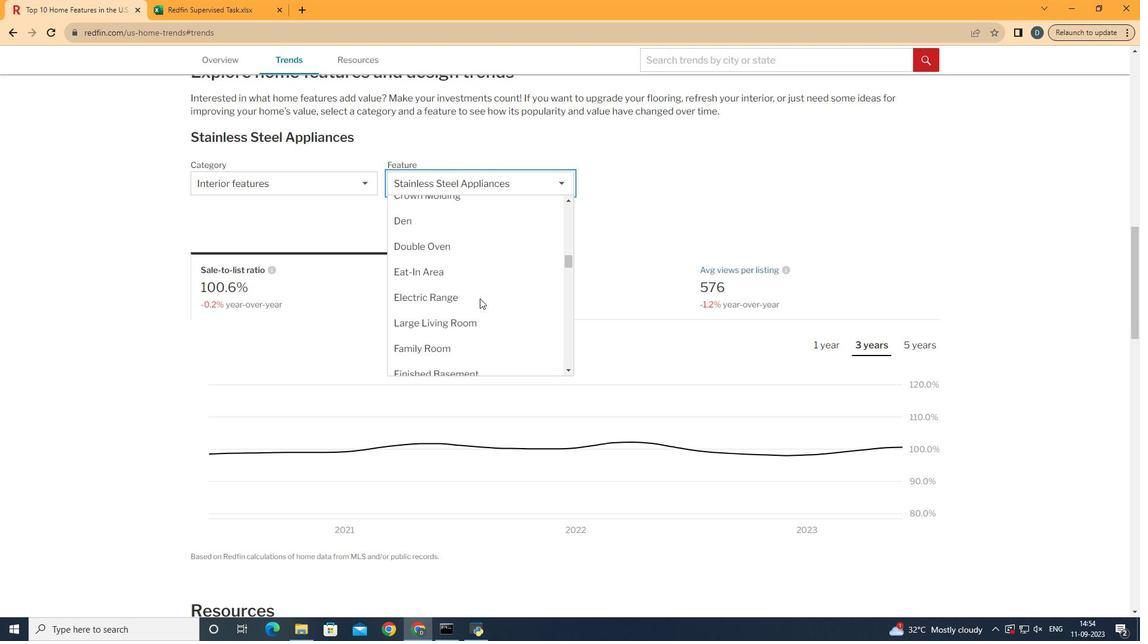 
Action: Mouse moved to (496, 311)
Screenshot: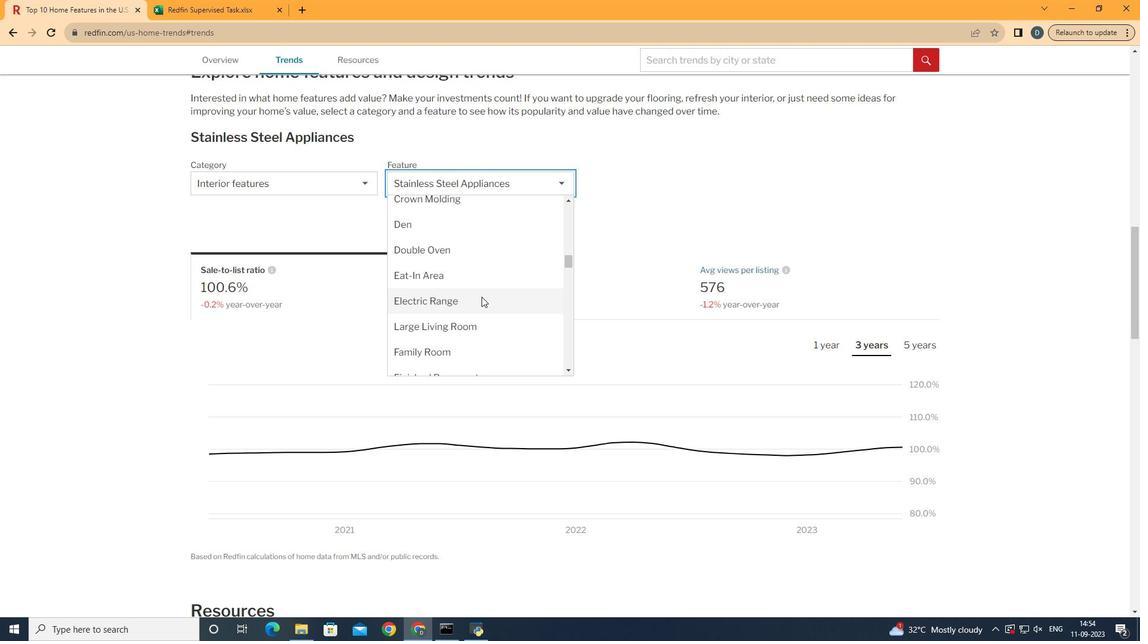 
Action: Mouse scrolled (496, 312) with delta (0, 0)
Screenshot: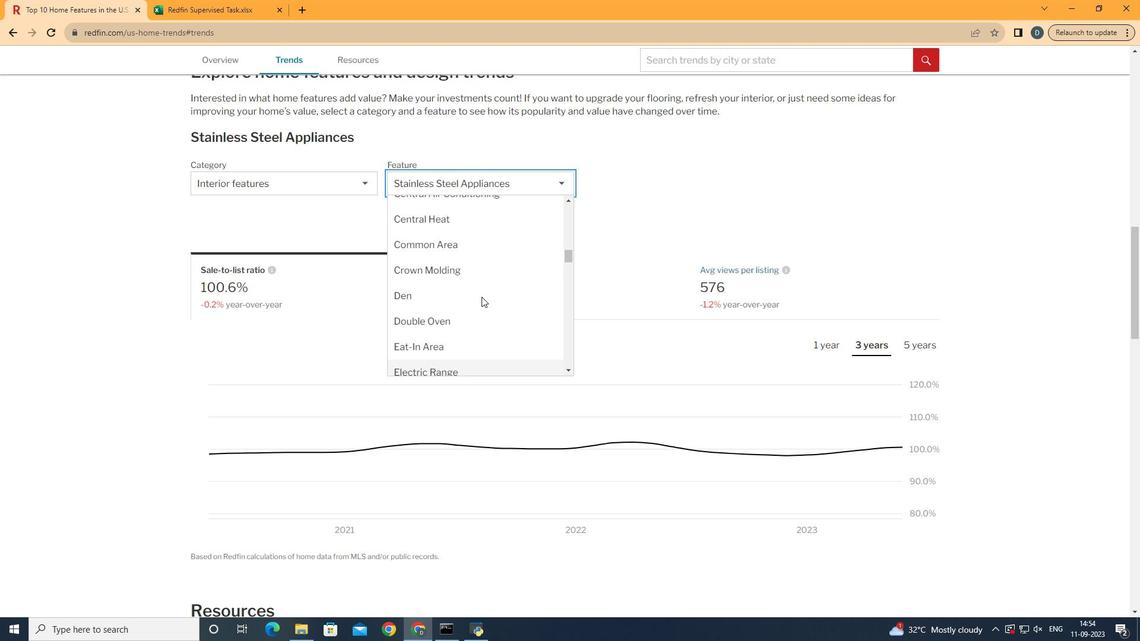 
Action: Mouse moved to (496, 311)
Screenshot: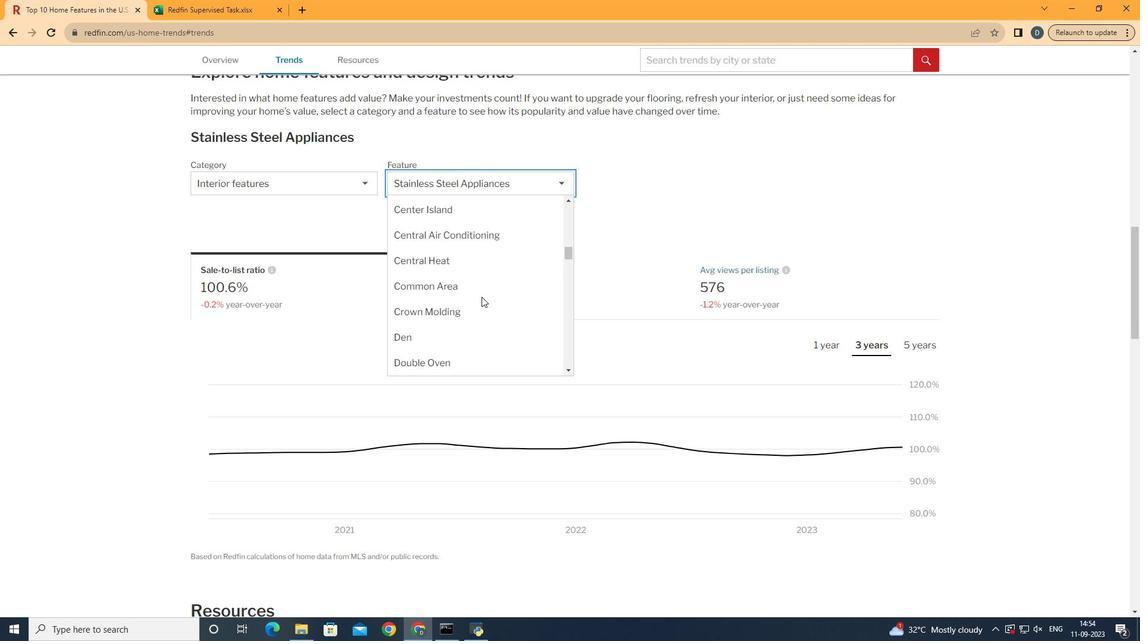 
Action: Mouse scrolled (496, 312) with delta (0, 0)
Screenshot: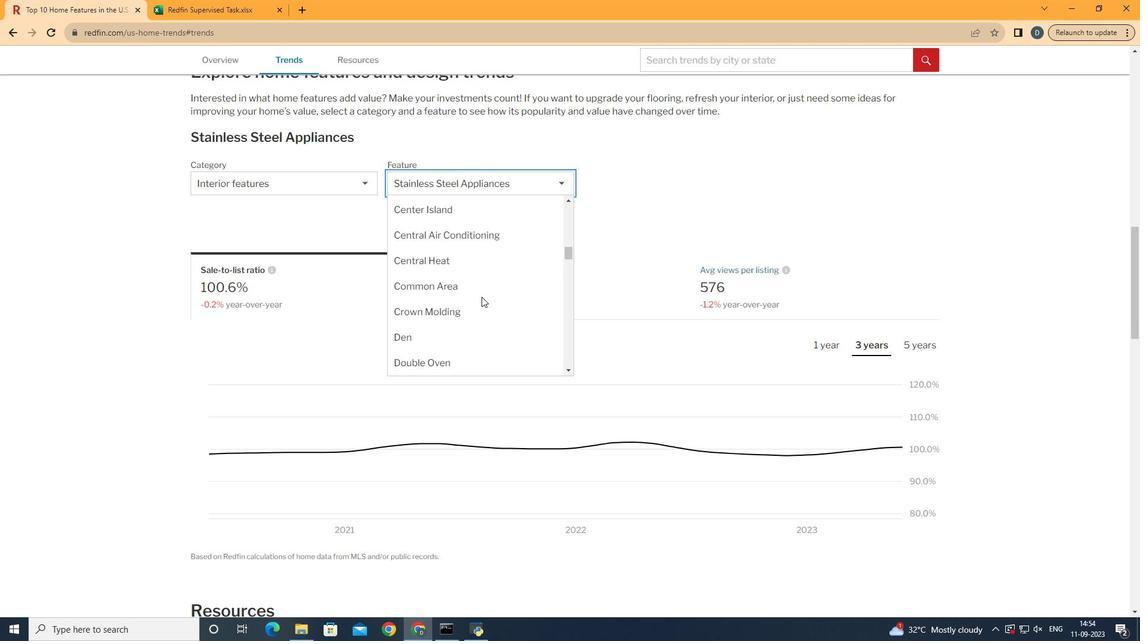 
Action: Mouse moved to (480, 307)
Screenshot: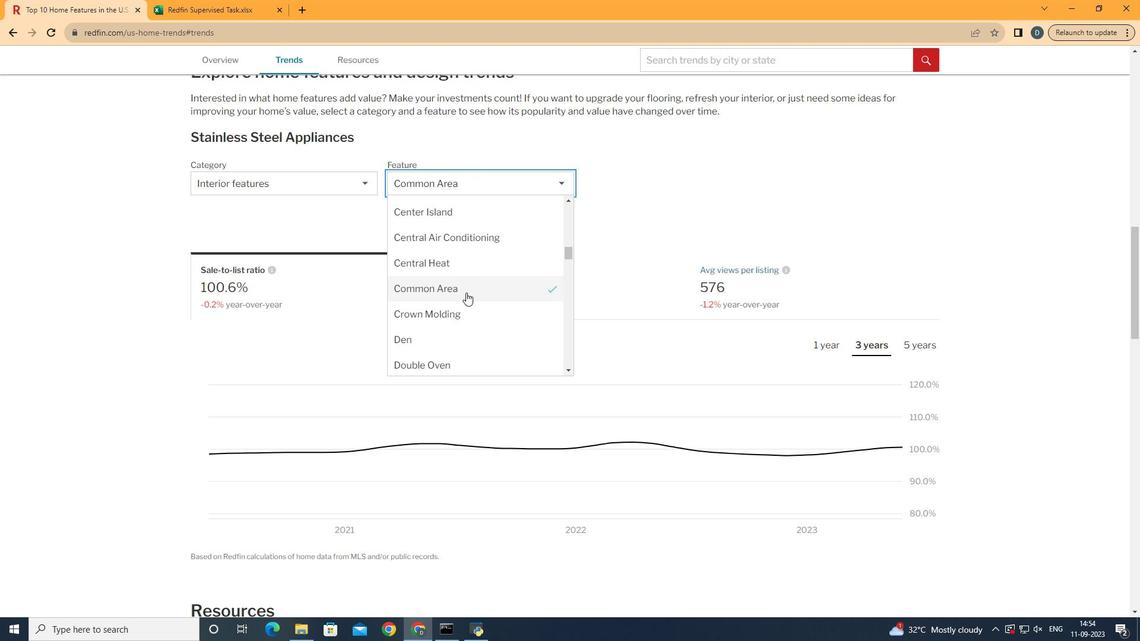 
Action: Mouse pressed left at (480, 307)
Screenshot: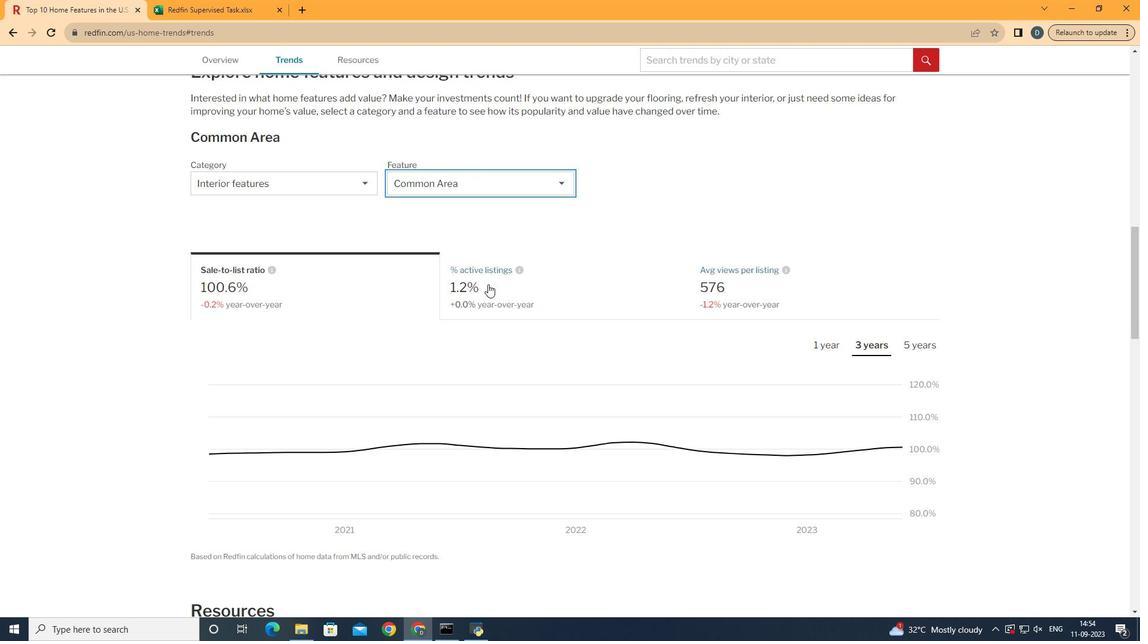 
Action: Mouse moved to (632, 220)
Screenshot: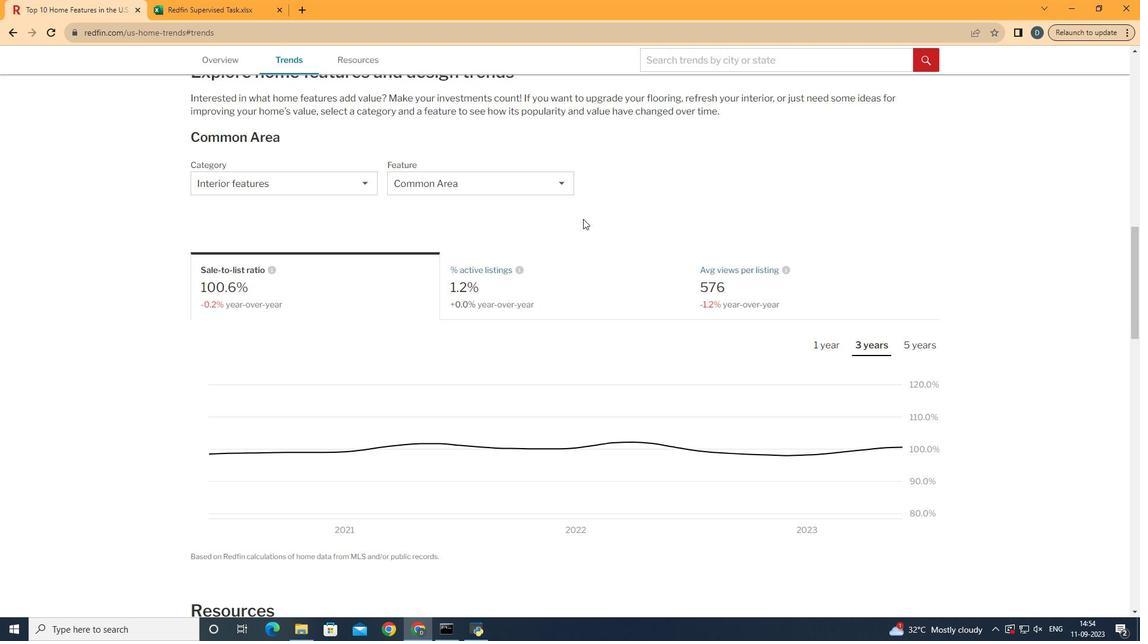 
Action: Mouse pressed left at (632, 220)
Screenshot: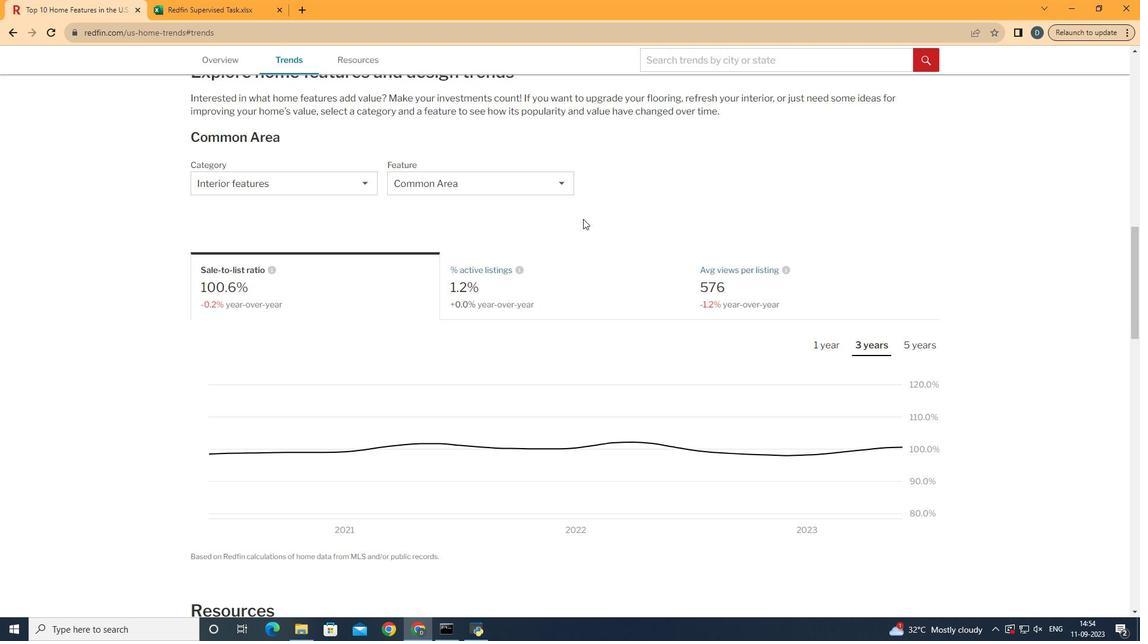 
Action: Mouse moved to (548, 302)
Screenshot: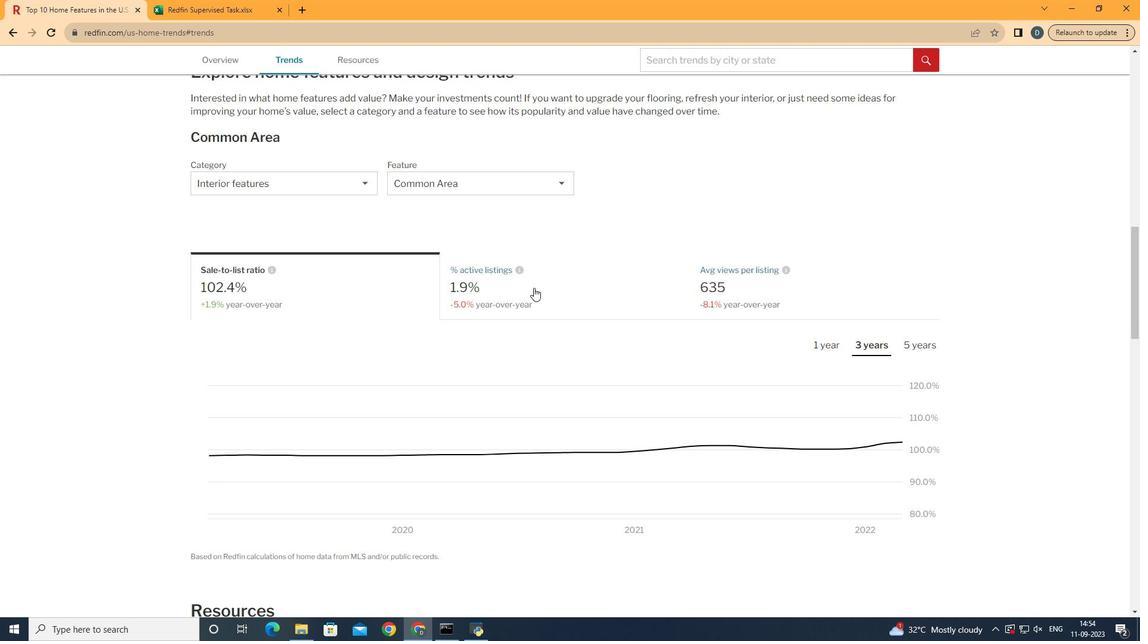 
Action: Mouse pressed left at (548, 302)
Screenshot: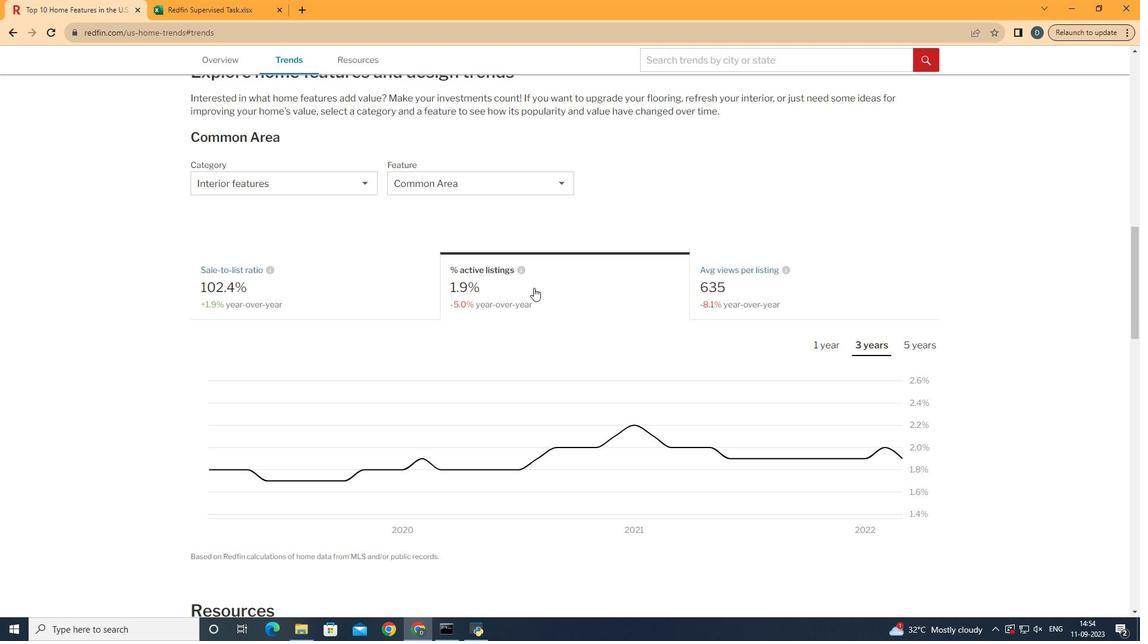 
Action: Mouse moved to (946, 352)
Screenshot: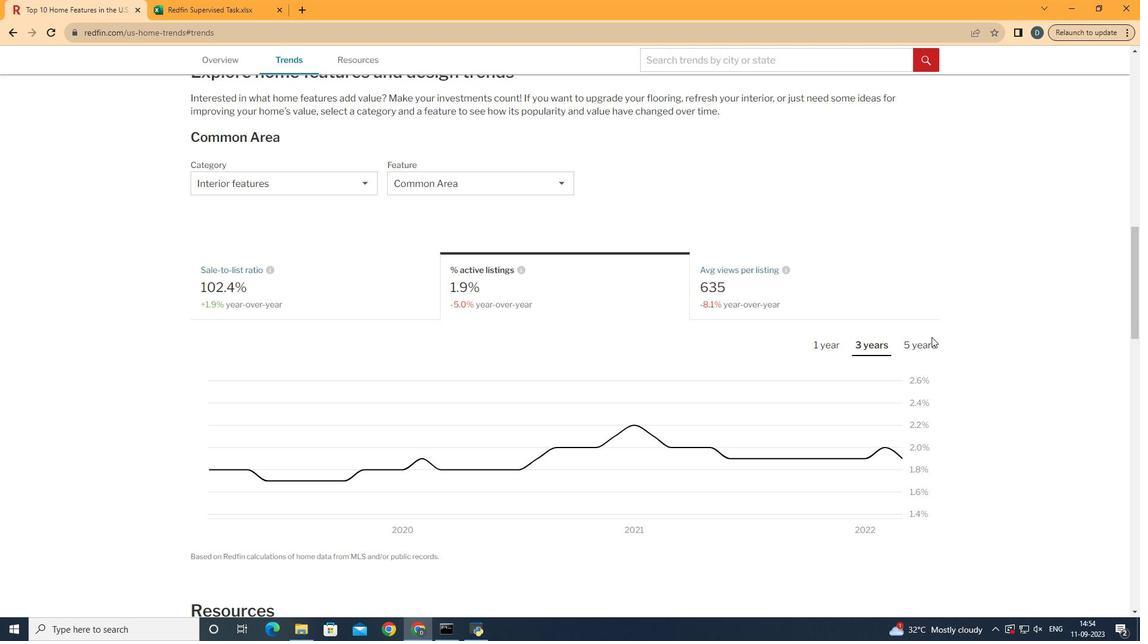 
Action: Mouse pressed left at (946, 352)
Screenshot: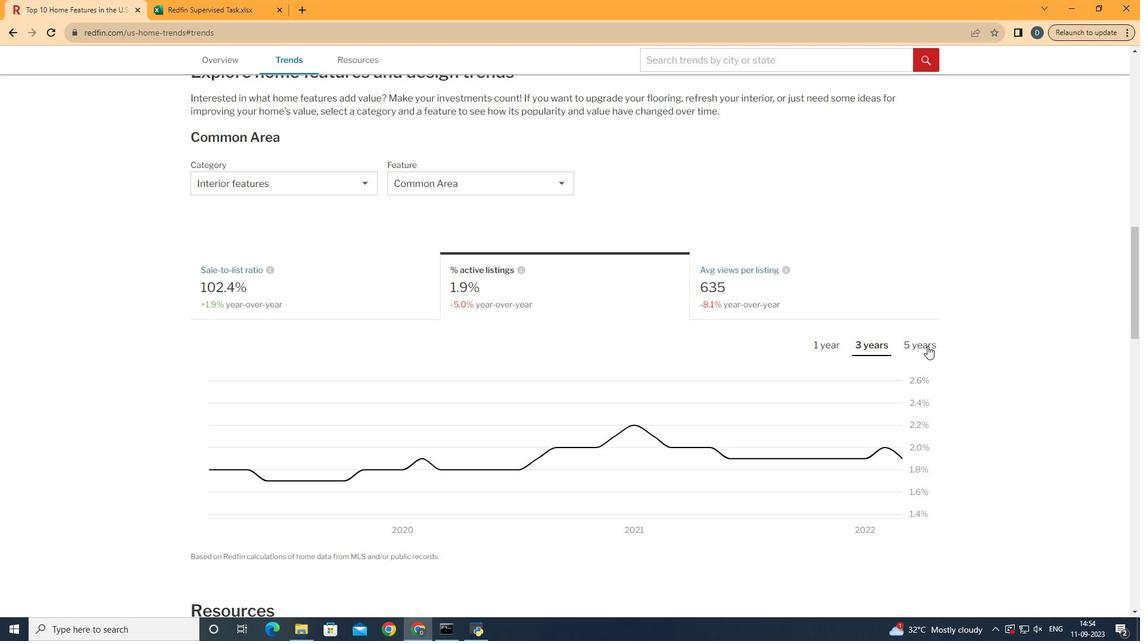 
Action: Mouse moved to (939, 363)
Screenshot: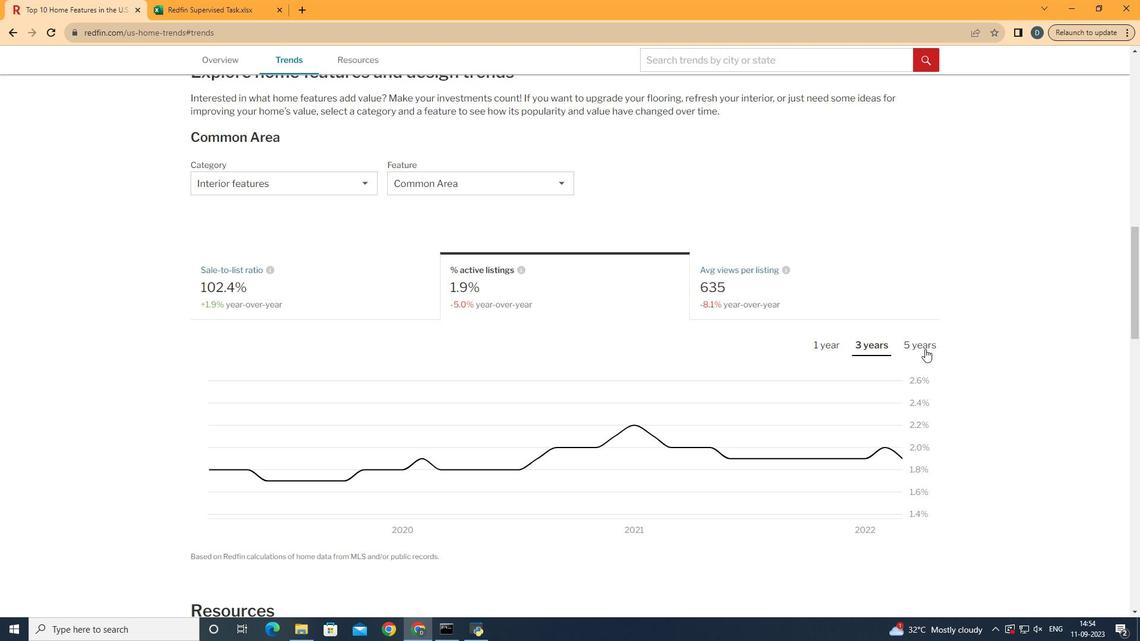 
Action: Mouse pressed left at (939, 363)
Screenshot: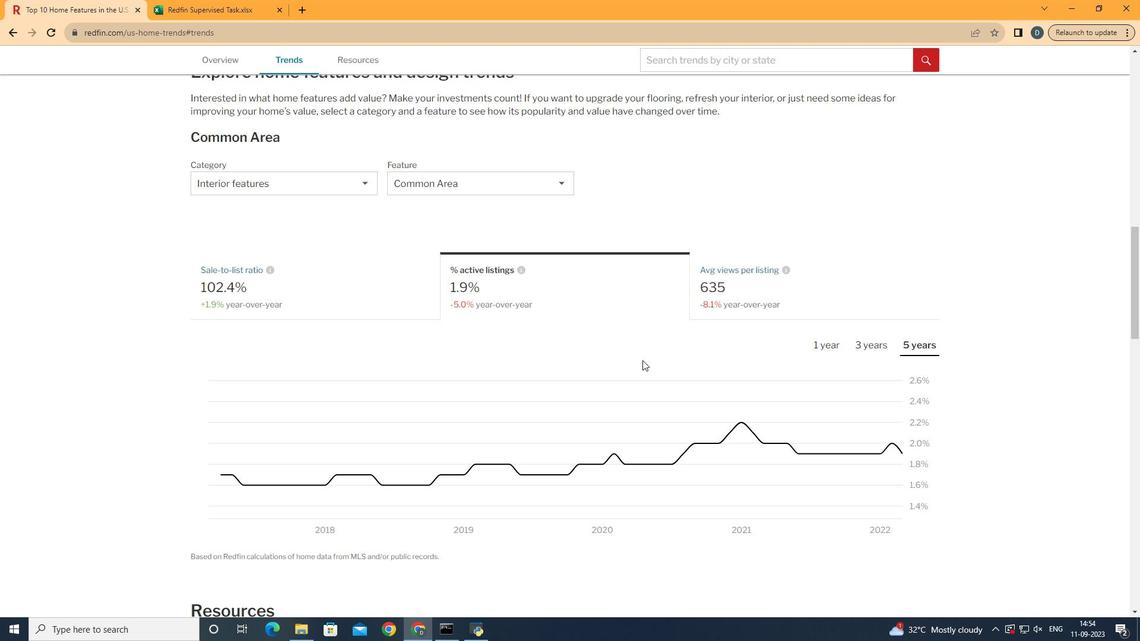 
Action: Mouse moved to (925, 456)
Screenshot: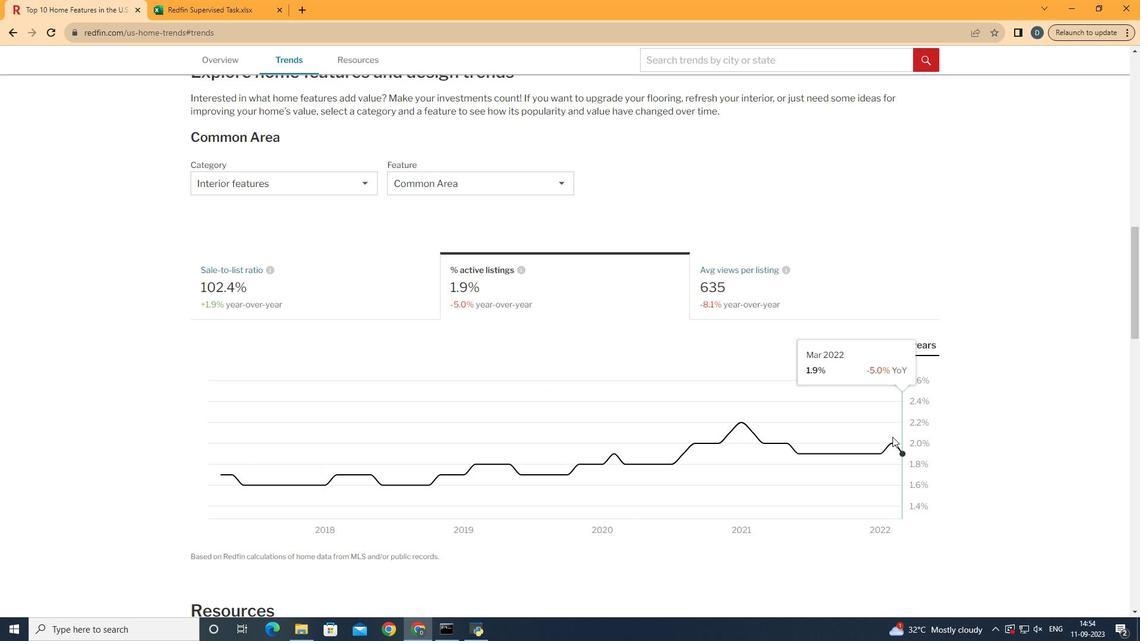 
